 Task: Create a rule when custom fields attachments is set to a date more than 1 days ago by anyone.
Action: Mouse moved to (1226, 102)
Screenshot: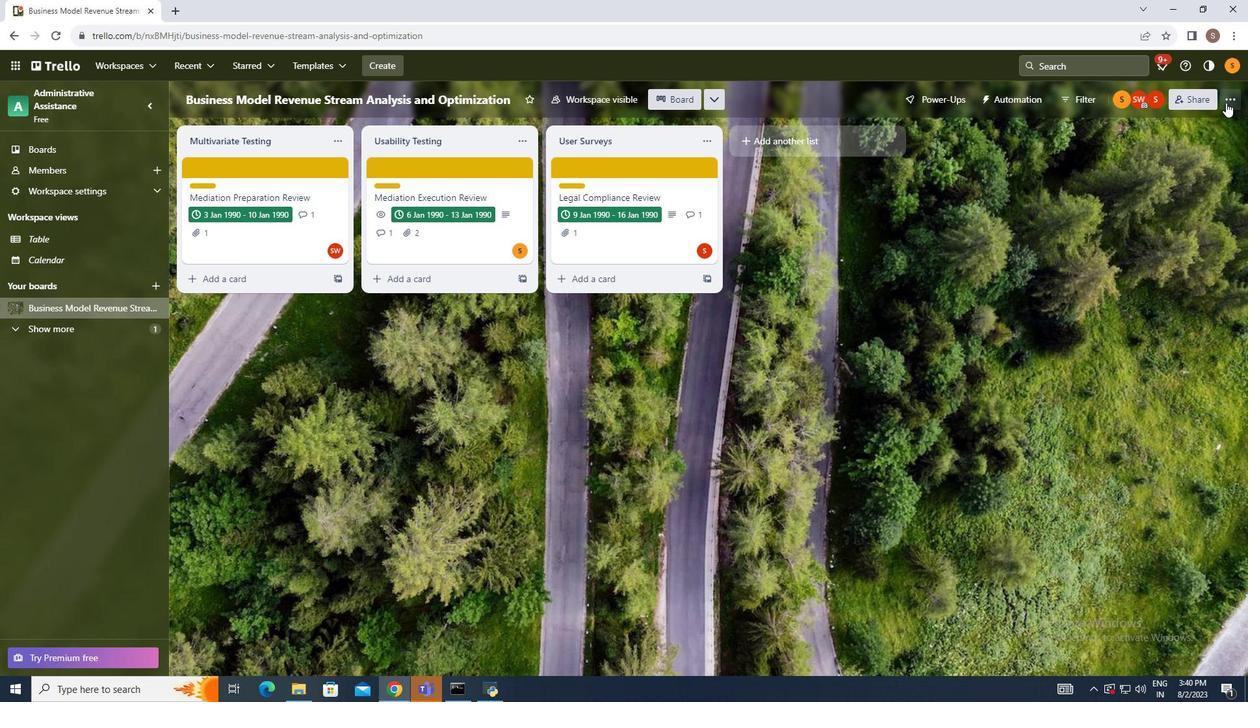 
Action: Mouse pressed left at (1226, 102)
Screenshot: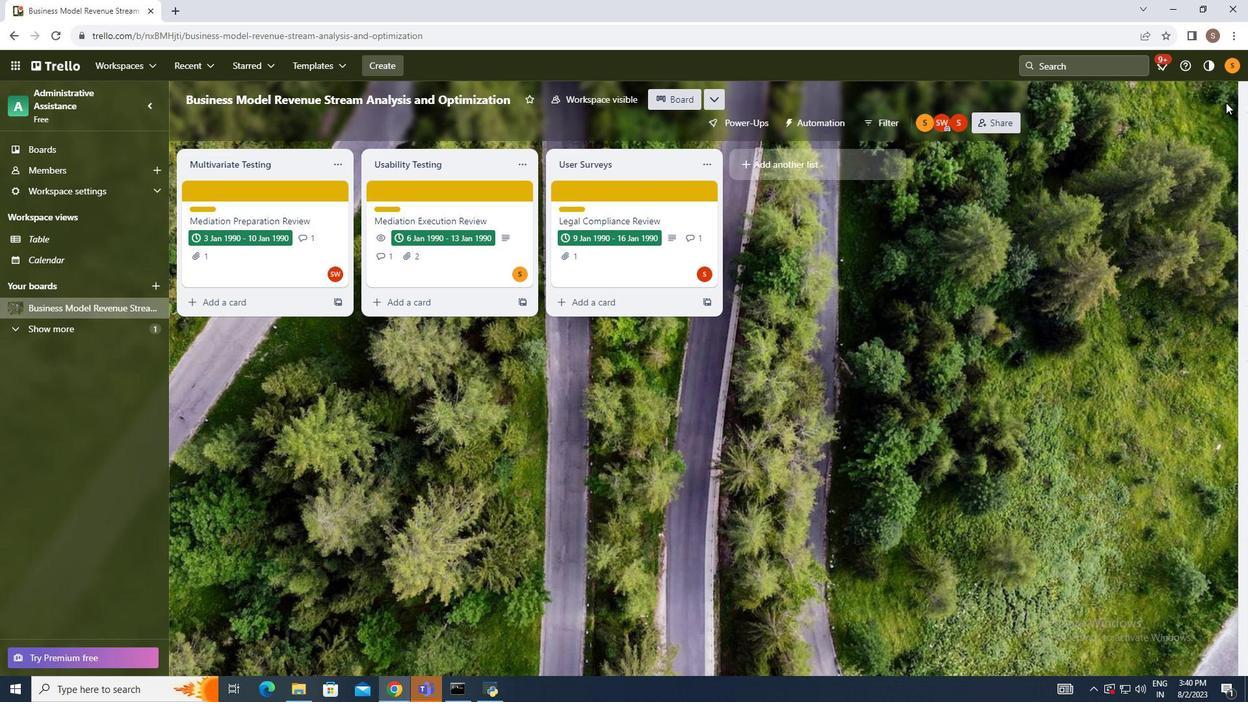
Action: Mouse moved to (1140, 270)
Screenshot: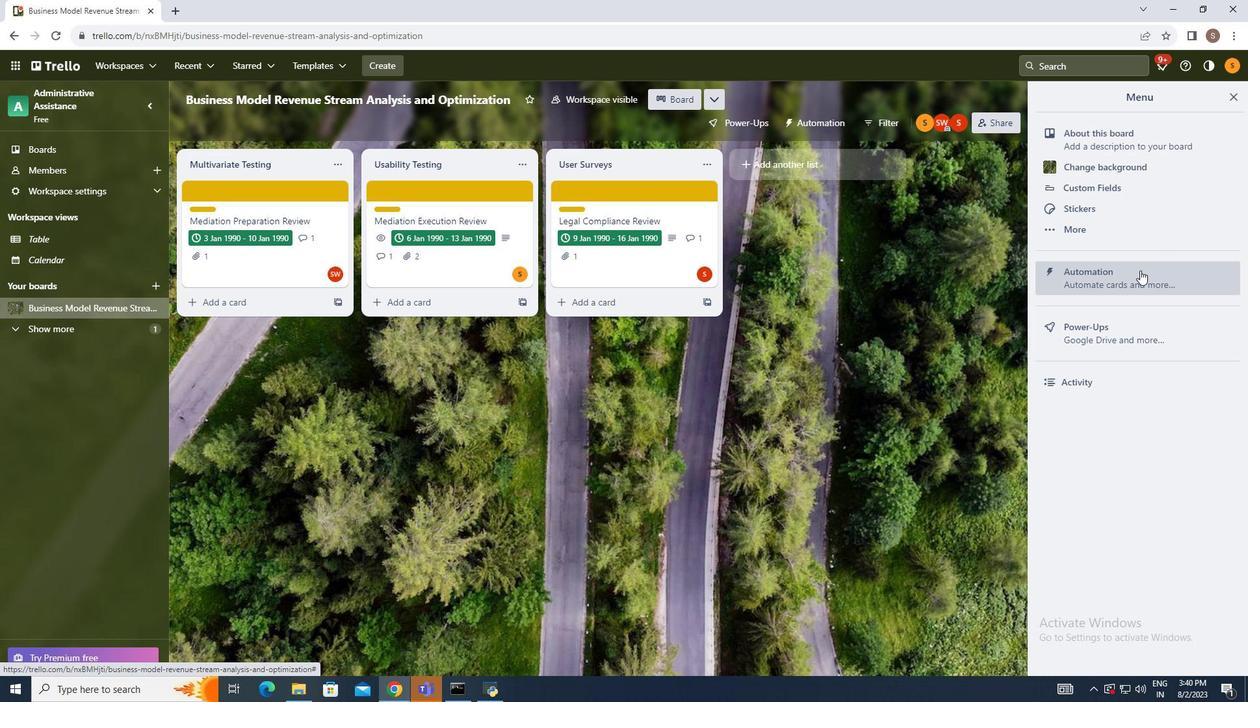
Action: Mouse pressed left at (1140, 270)
Screenshot: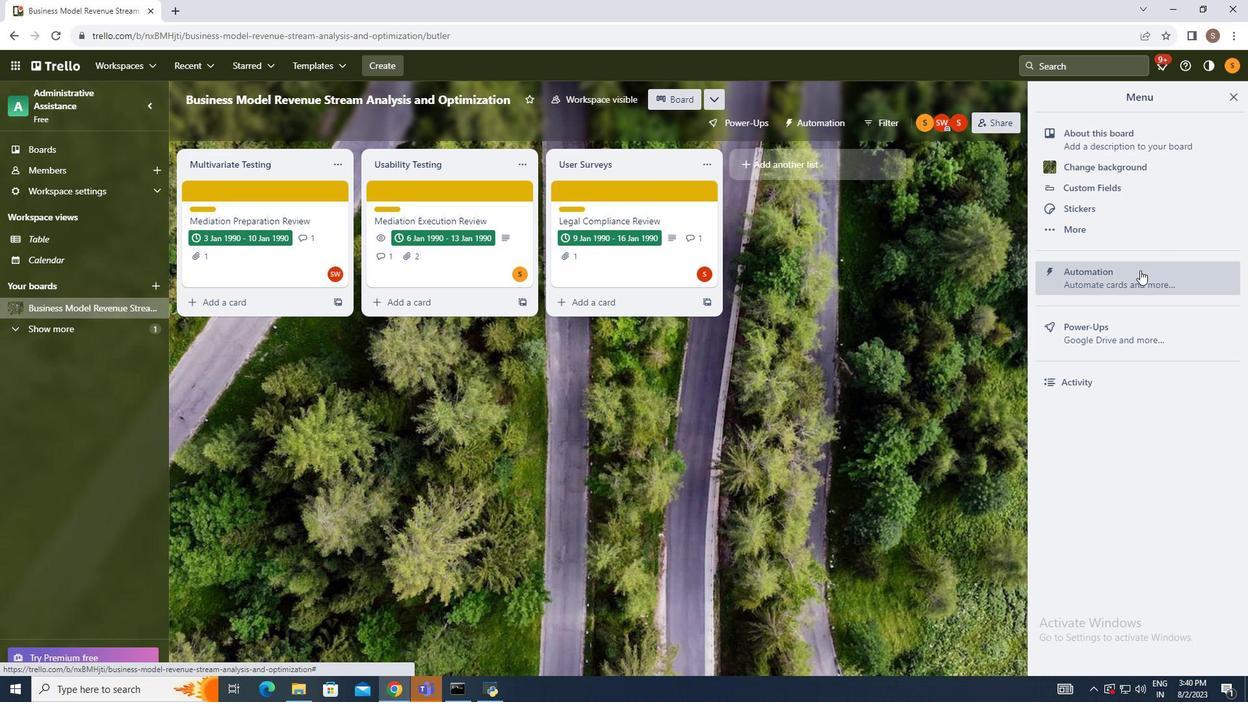 
Action: Mouse moved to (225, 235)
Screenshot: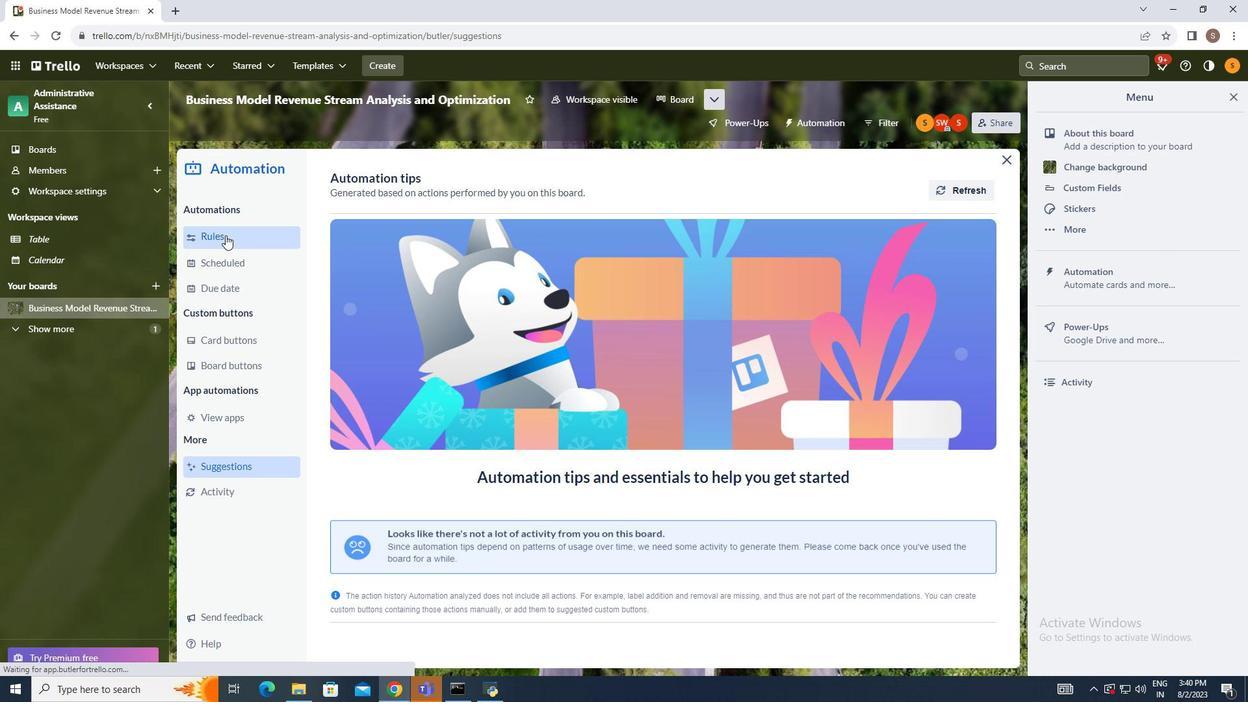 
Action: Mouse pressed left at (225, 235)
Screenshot: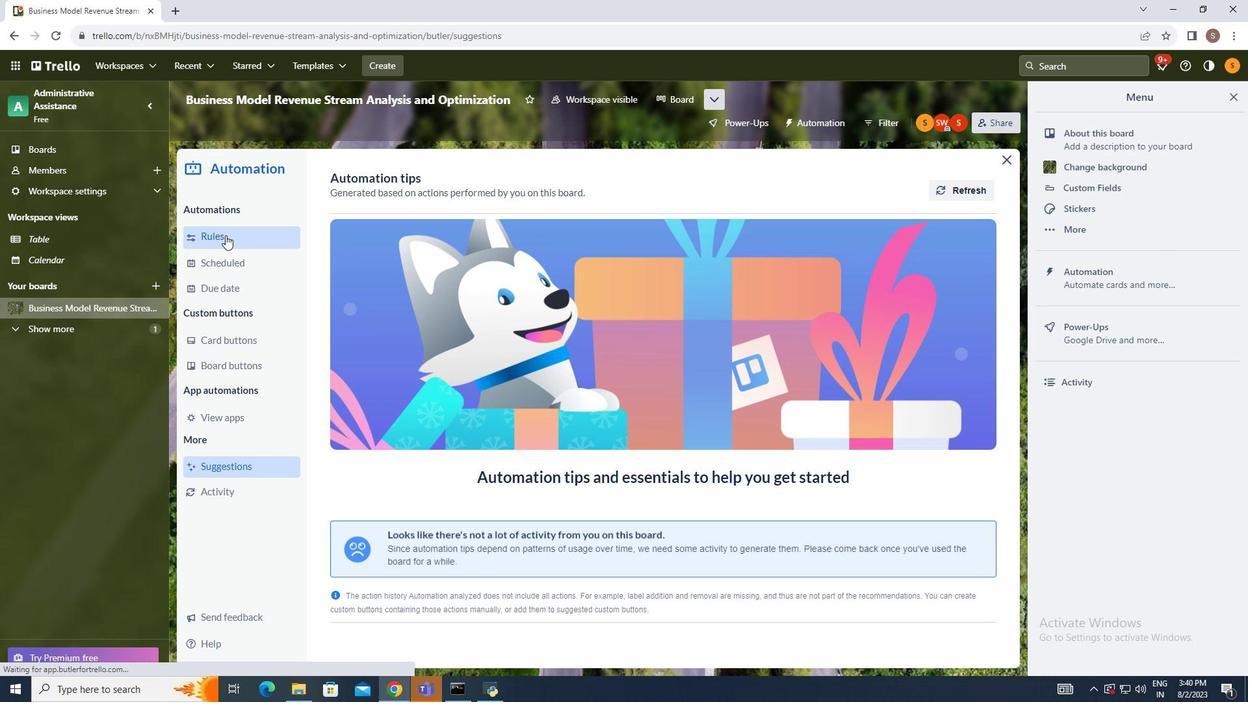 
Action: Mouse moved to (875, 176)
Screenshot: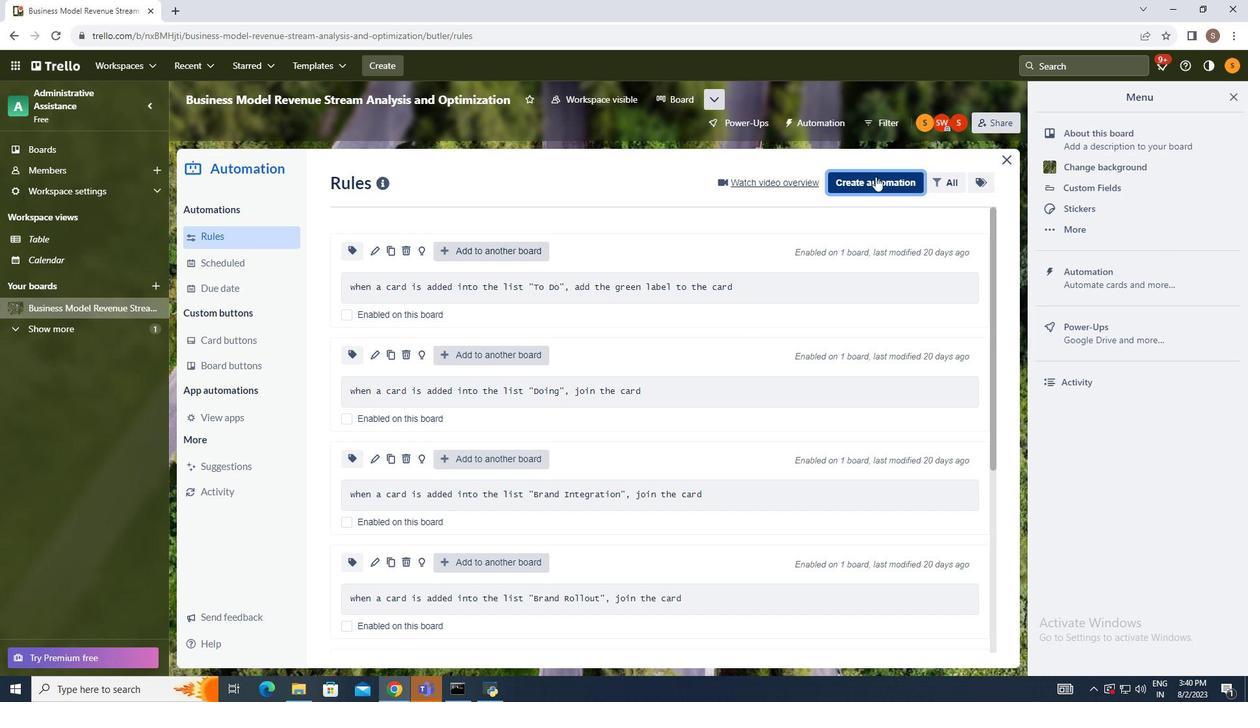 
Action: Mouse pressed left at (875, 176)
Screenshot: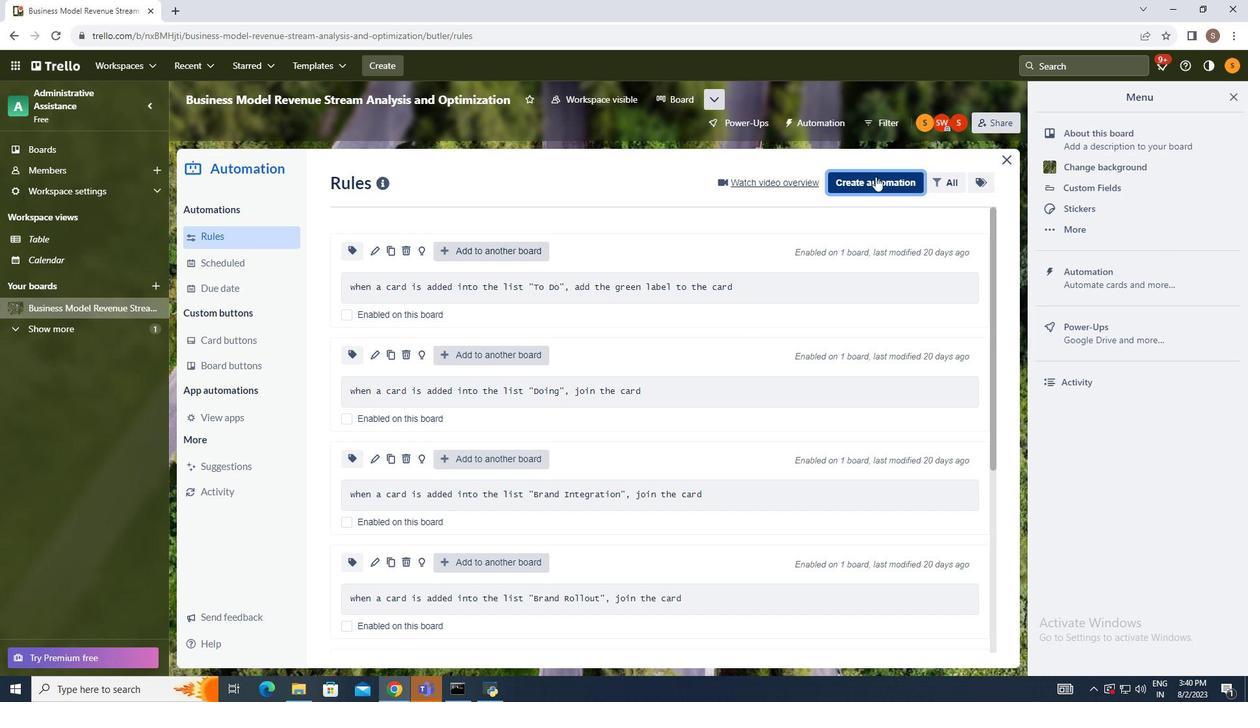 
Action: Mouse moved to (674, 310)
Screenshot: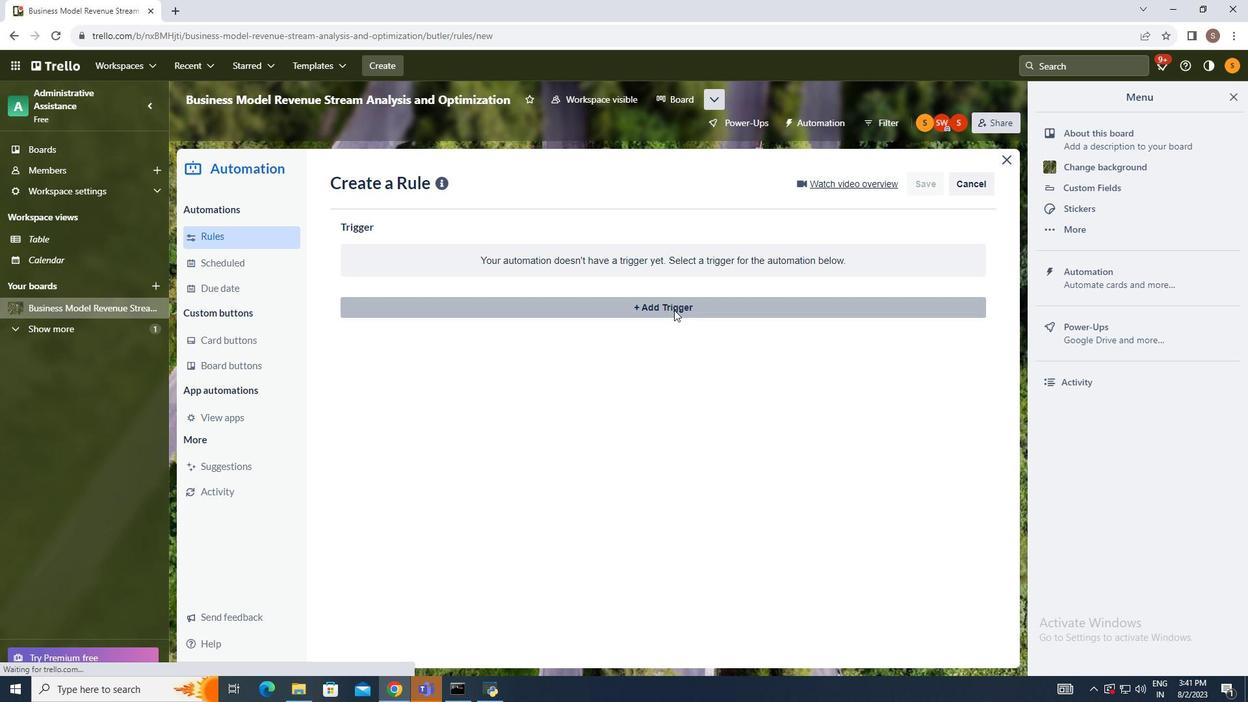 
Action: Mouse pressed left at (674, 310)
Screenshot: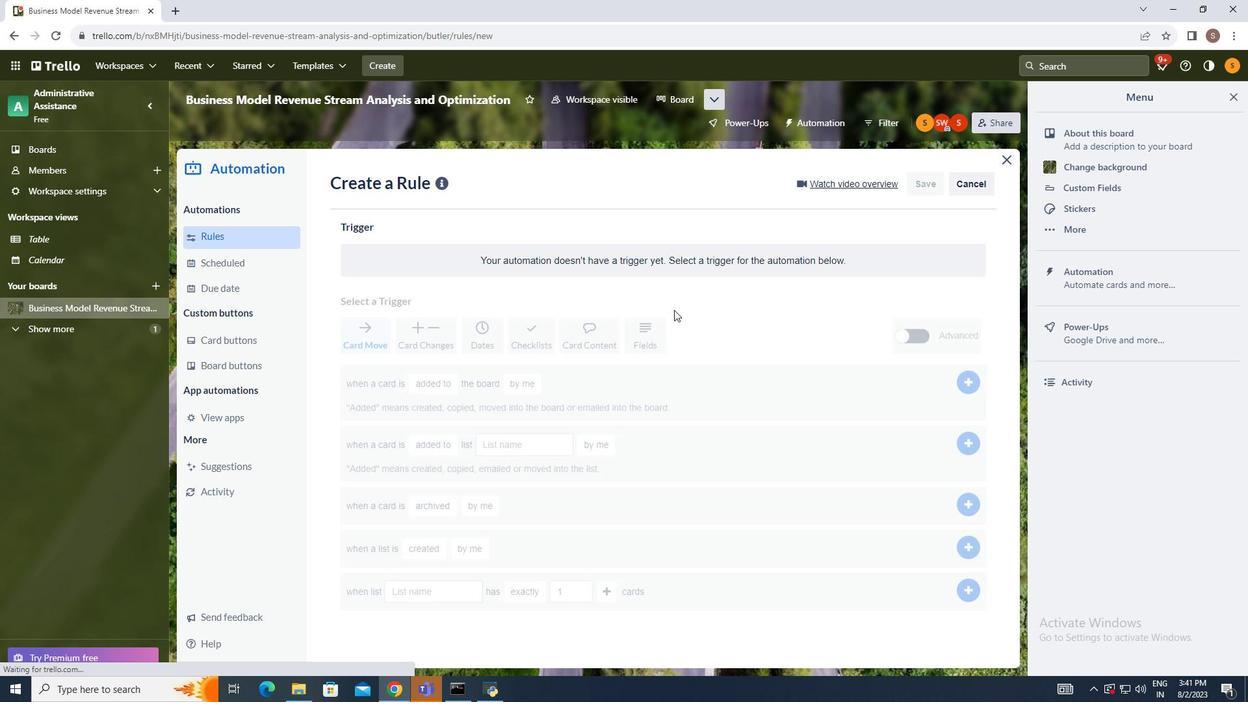 
Action: Mouse moved to (656, 349)
Screenshot: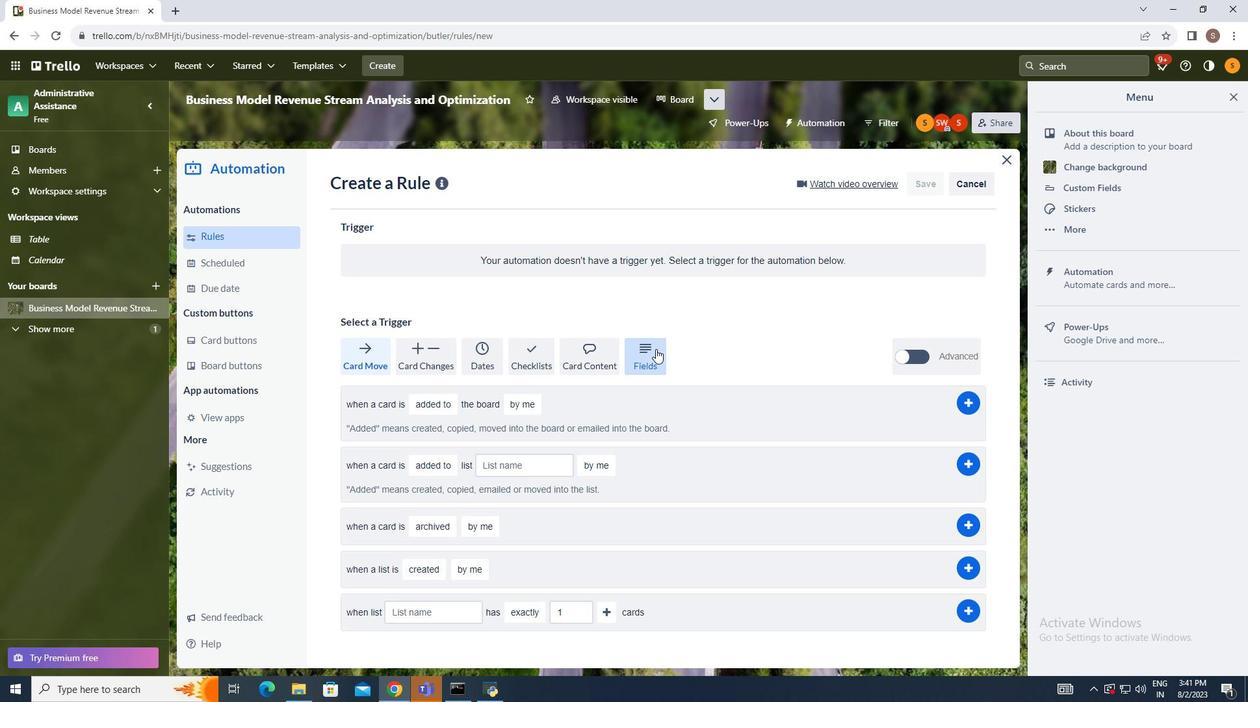 
Action: Mouse pressed left at (656, 349)
Screenshot: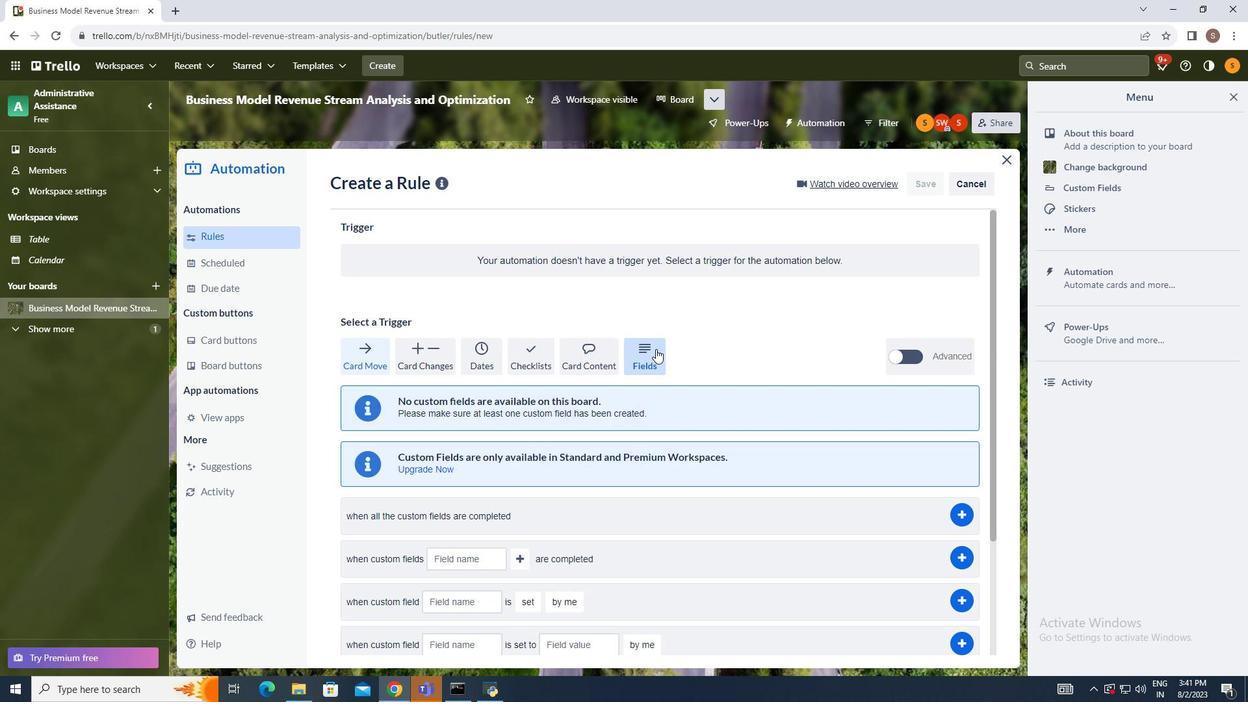 
Action: Mouse scrolled (656, 348) with delta (0, 0)
Screenshot: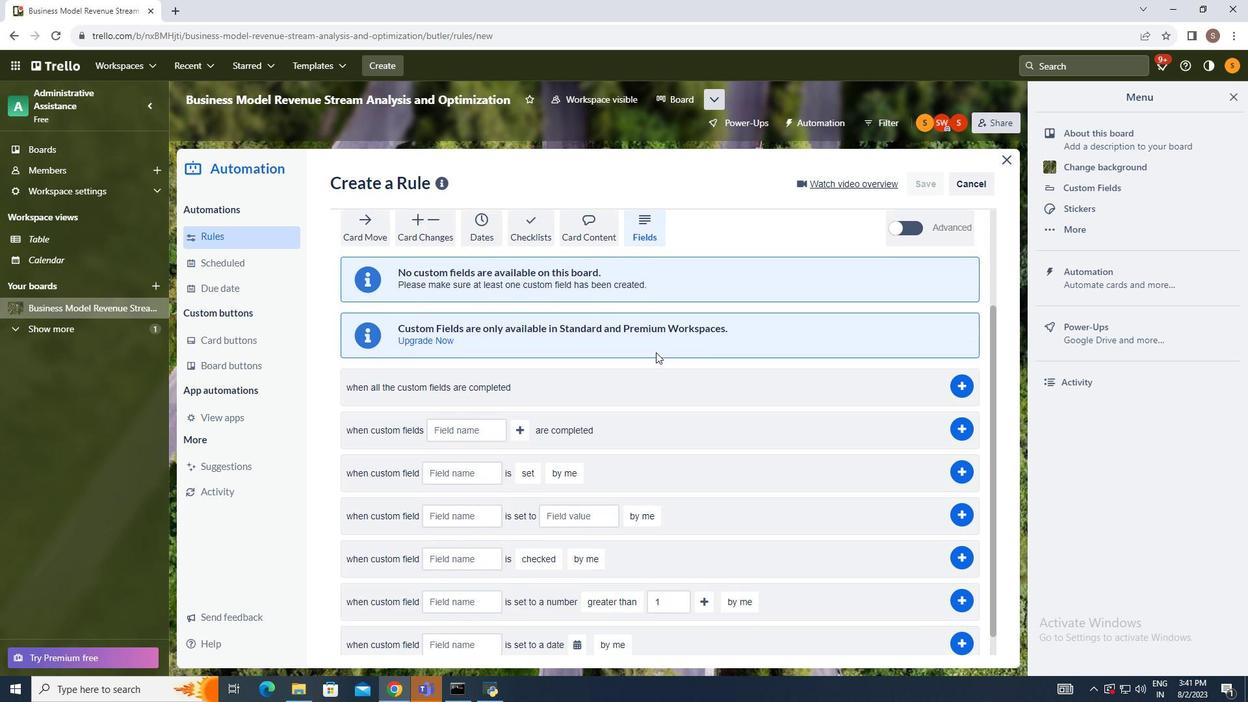 
Action: Mouse moved to (656, 349)
Screenshot: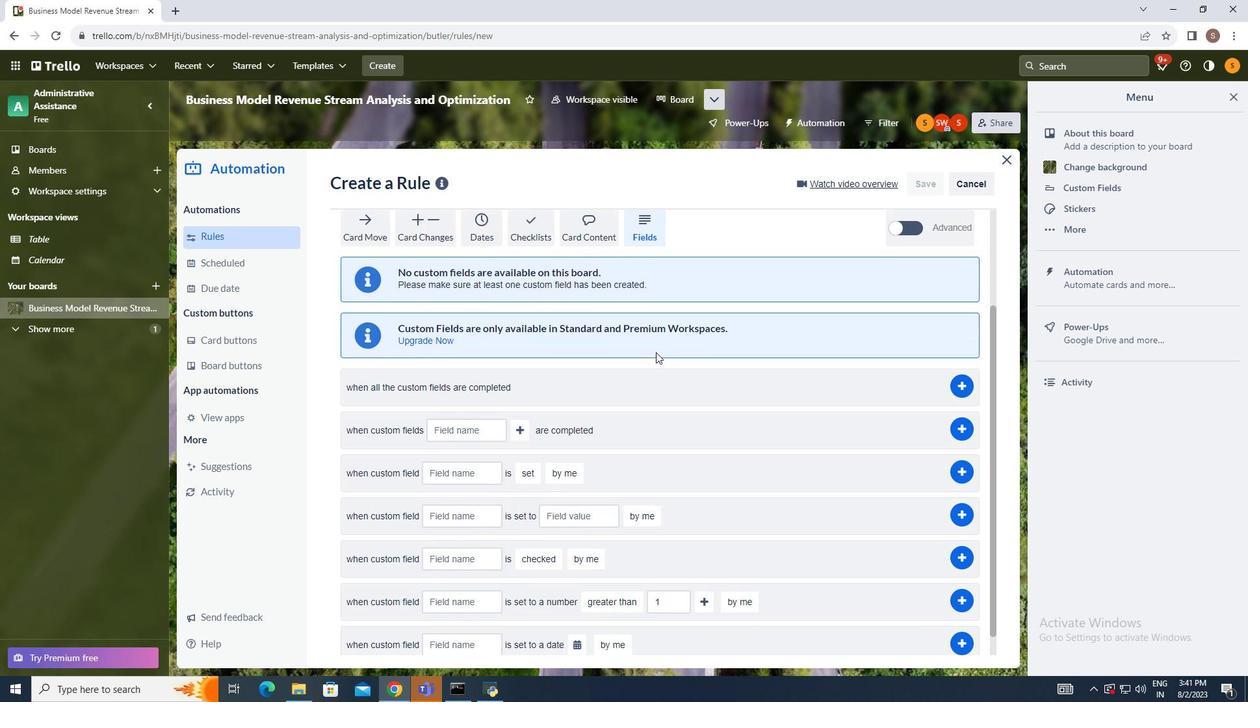 
Action: Mouse scrolled (656, 349) with delta (0, 0)
Screenshot: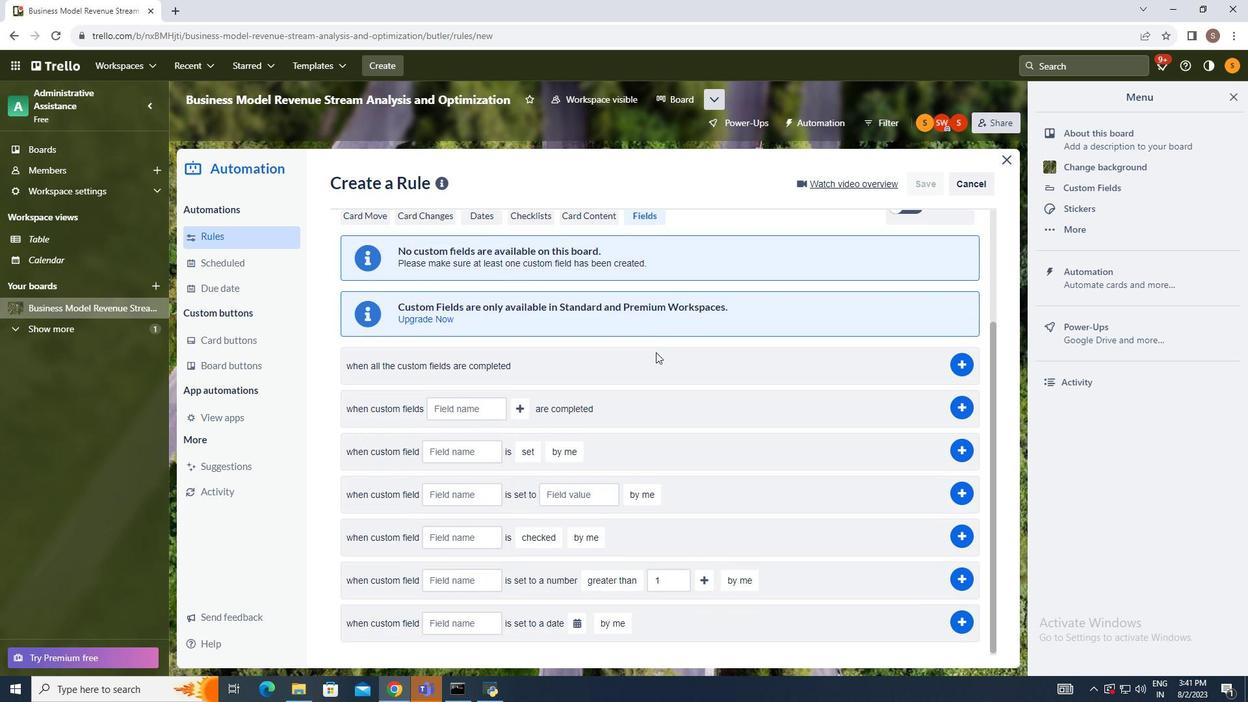 
Action: Mouse moved to (656, 351)
Screenshot: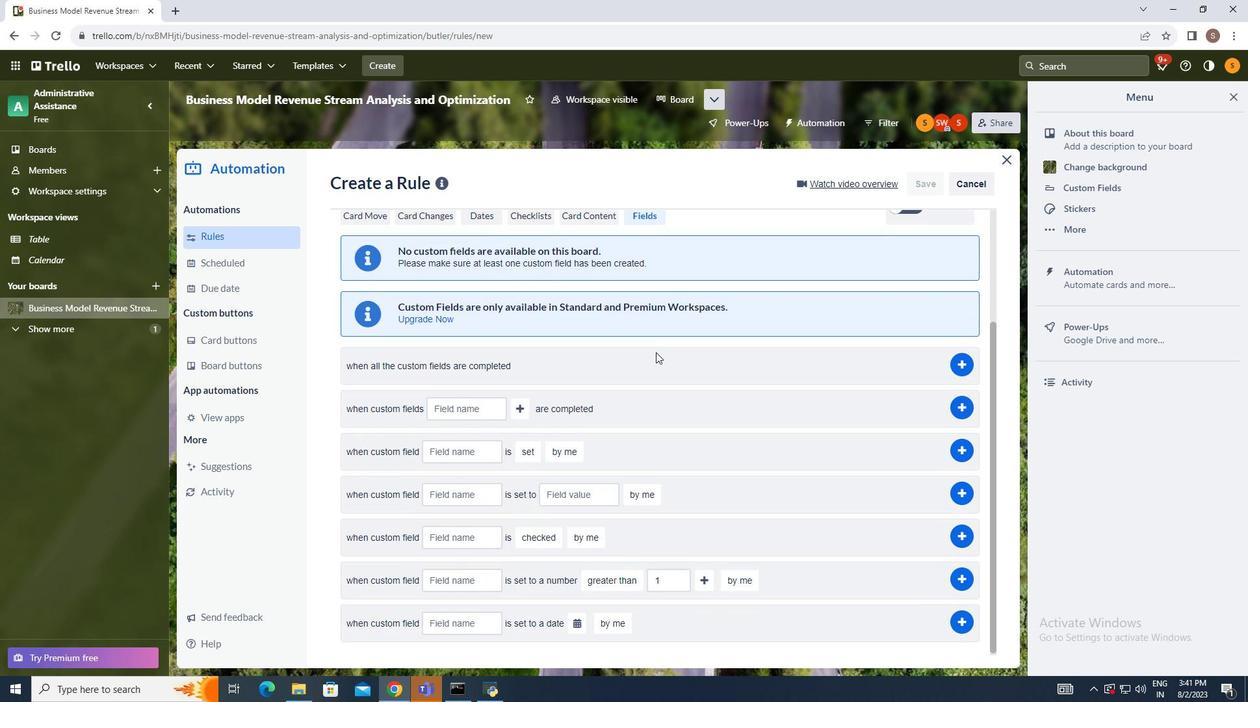 
Action: Mouse scrolled (656, 350) with delta (0, 0)
Screenshot: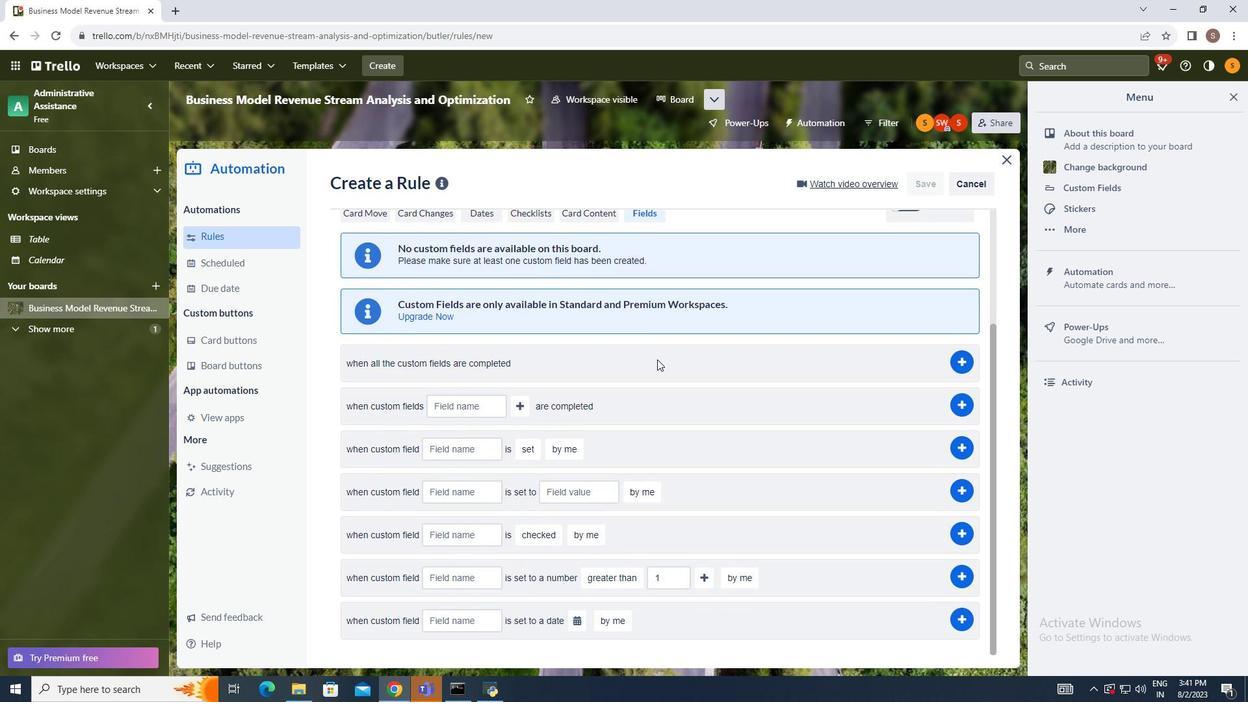 
Action: Mouse moved to (656, 351)
Screenshot: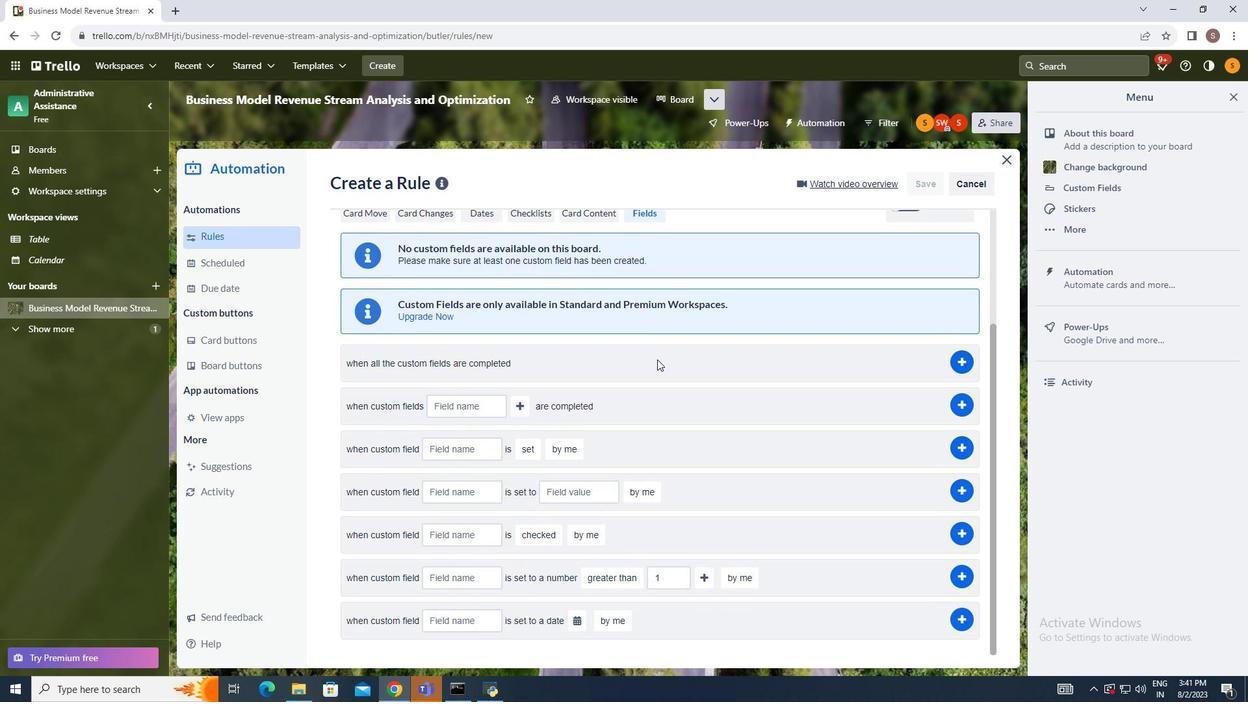 
Action: Mouse scrolled (656, 351) with delta (0, 0)
Screenshot: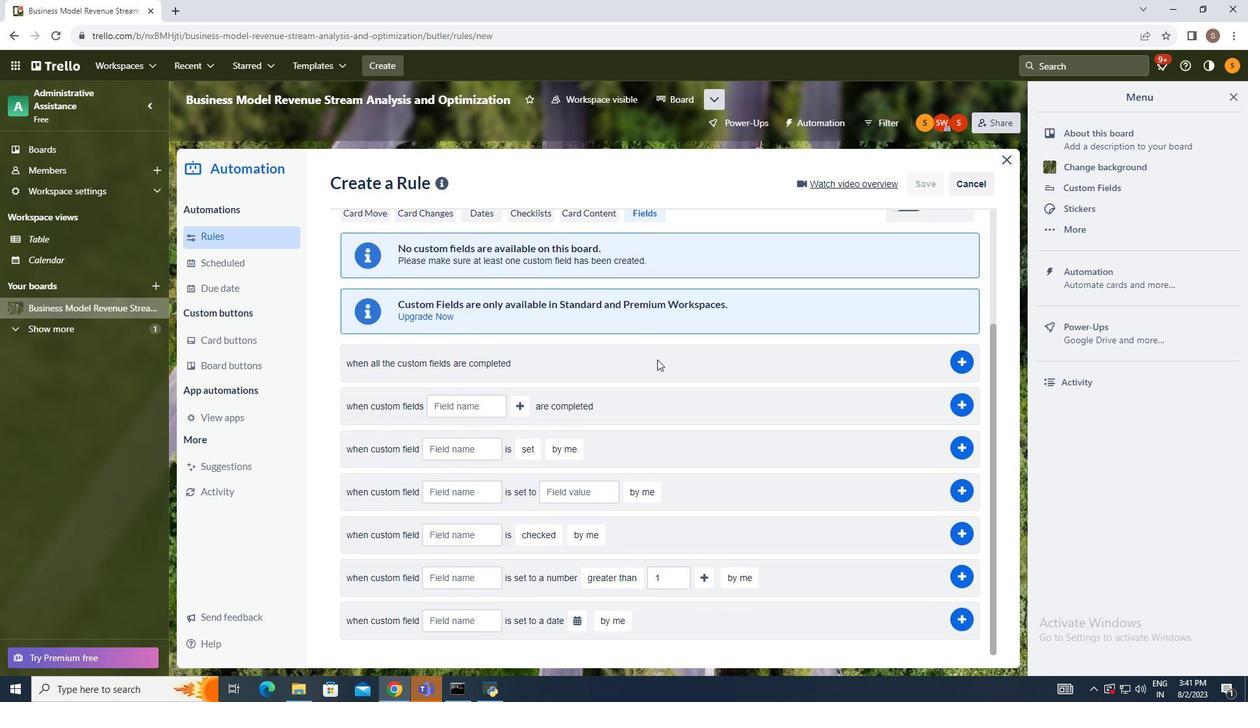 
Action: Mouse moved to (656, 352)
Screenshot: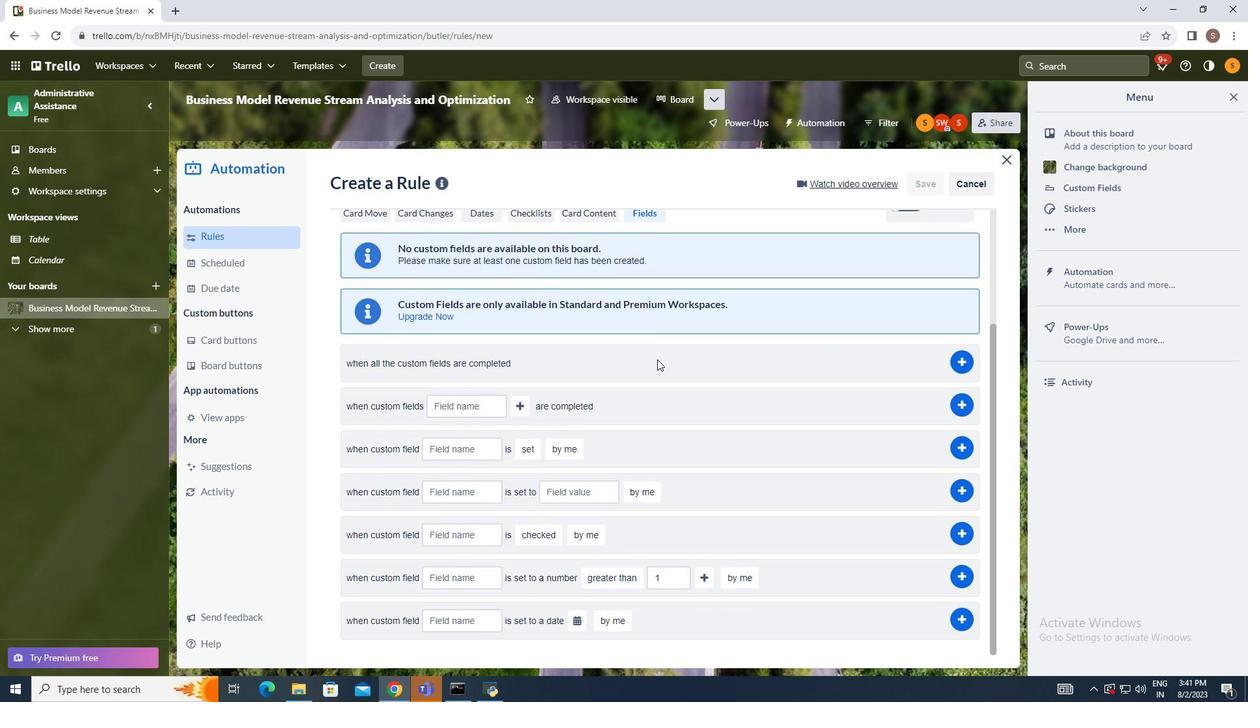 
Action: Mouse scrolled (656, 351) with delta (0, 0)
Screenshot: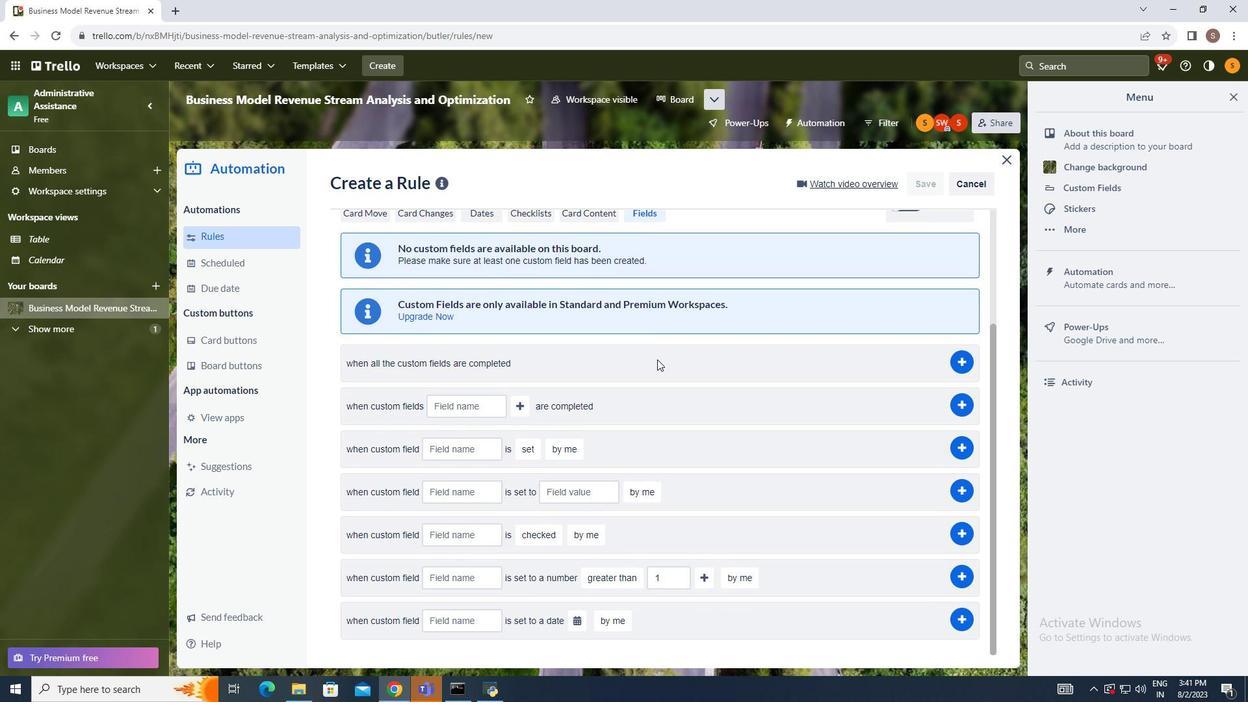 
Action: Mouse moved to (474, 619)
Screenshot: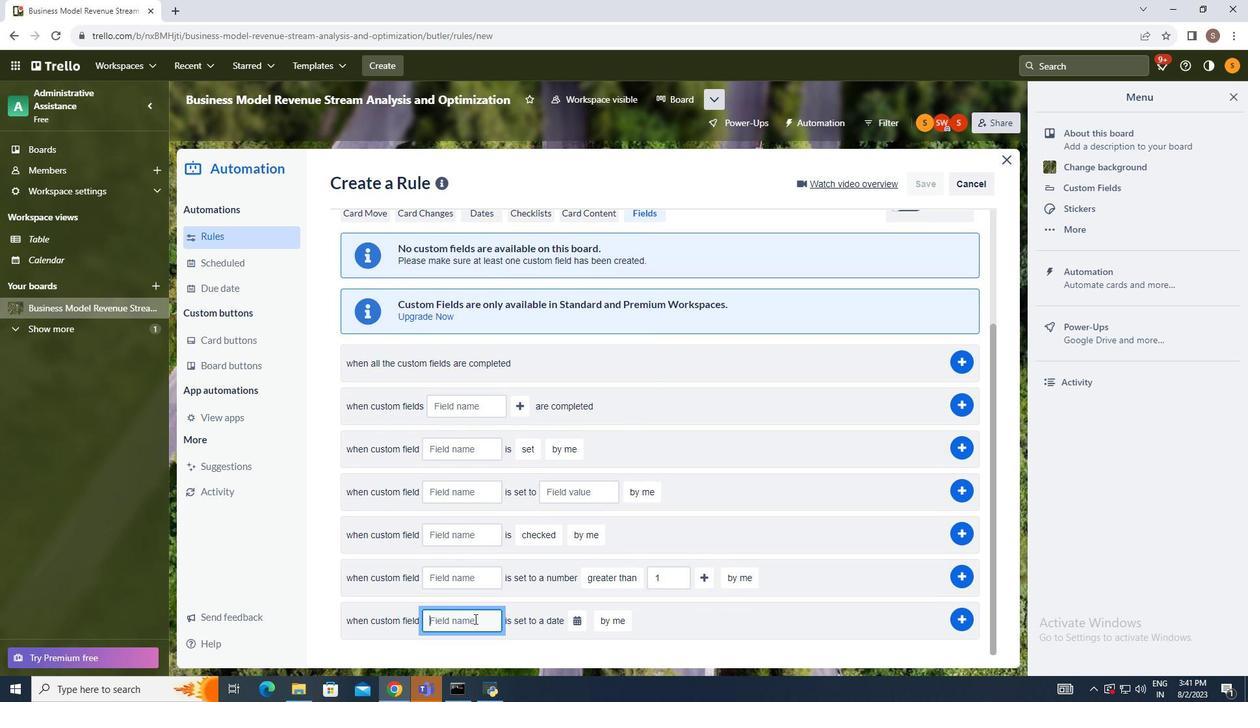 
Action: Mouse pressed left at (474, 619)
Screenshot: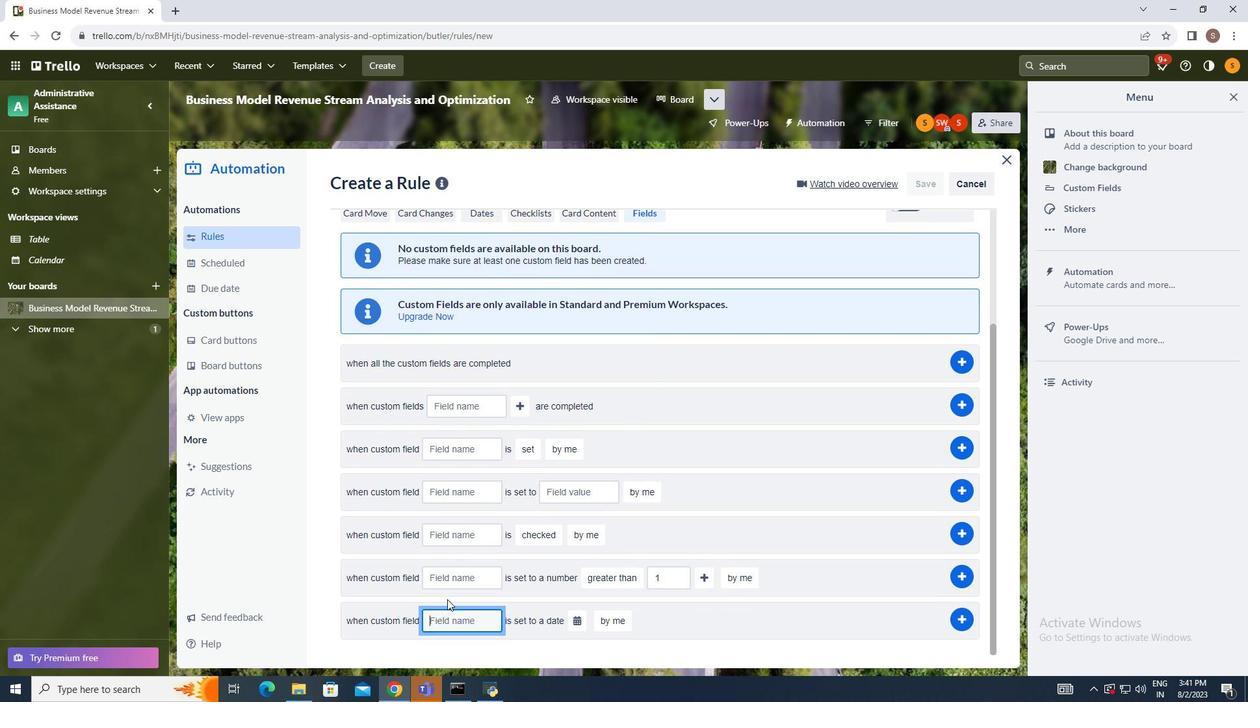 
Action: Mouse moved to (316, 518)
Screenshot: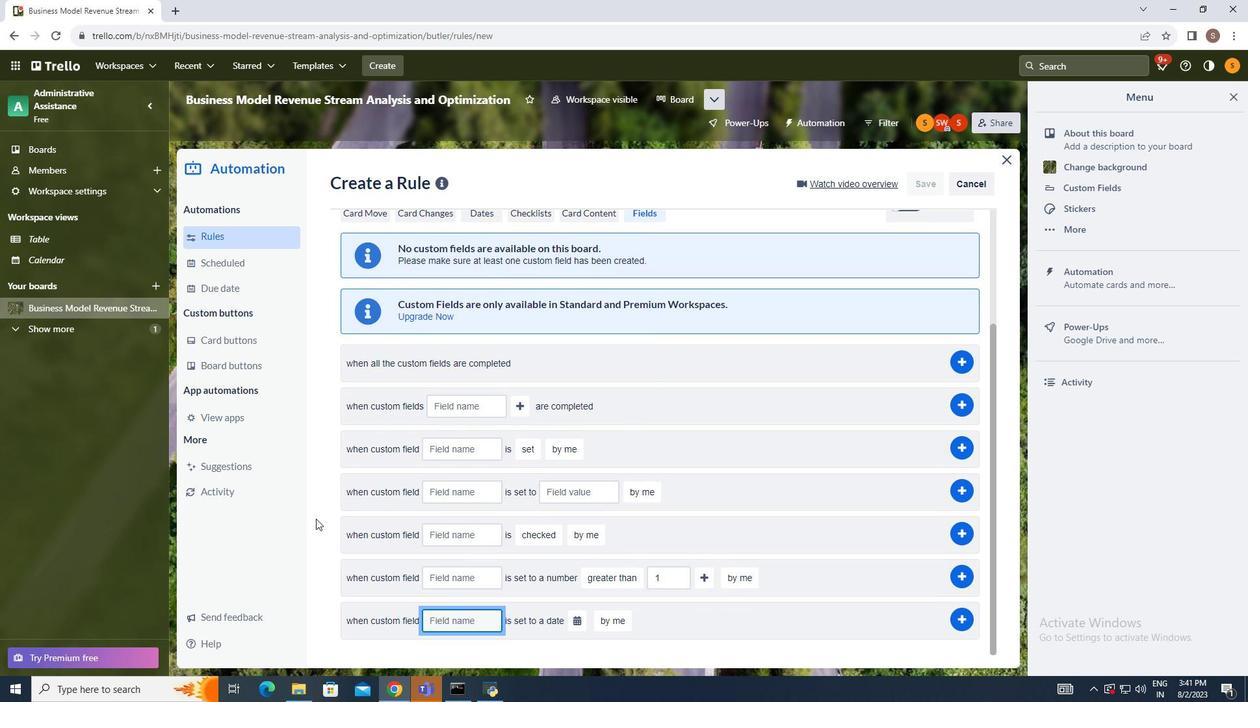 
Action: Key pressed attachments
Screenshot: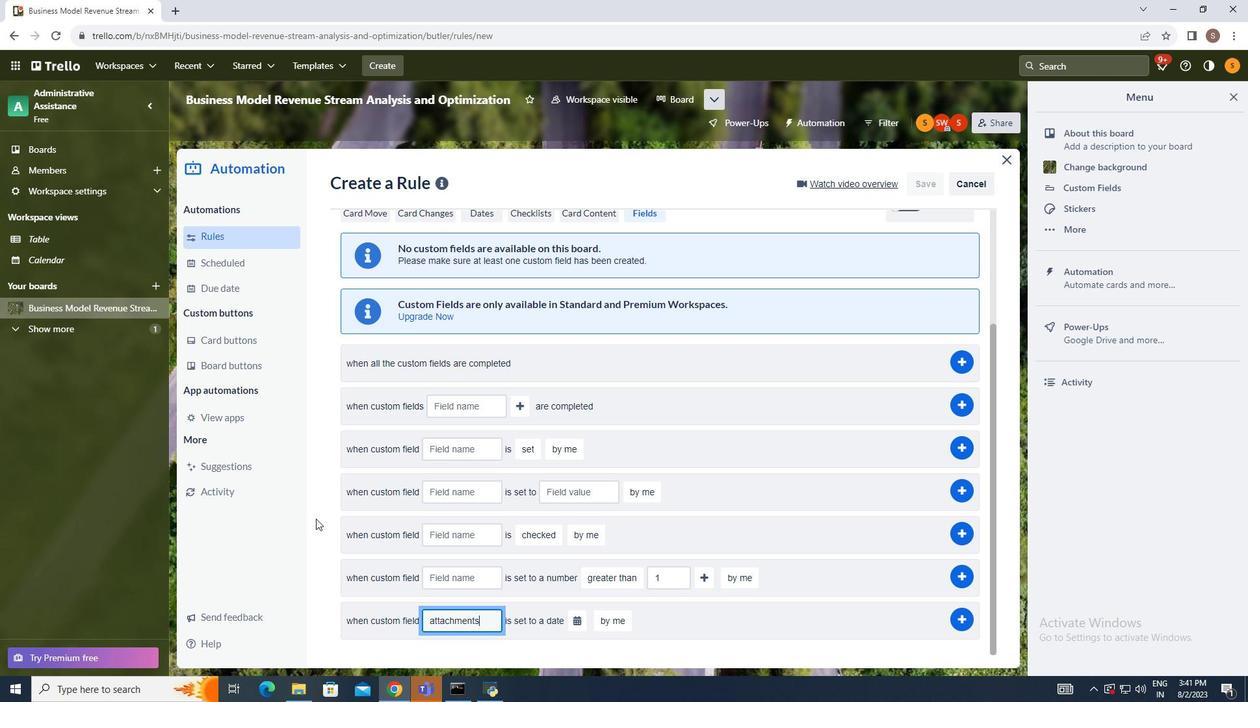 
Action: Mouse moved to (573, 621)
Screenshot: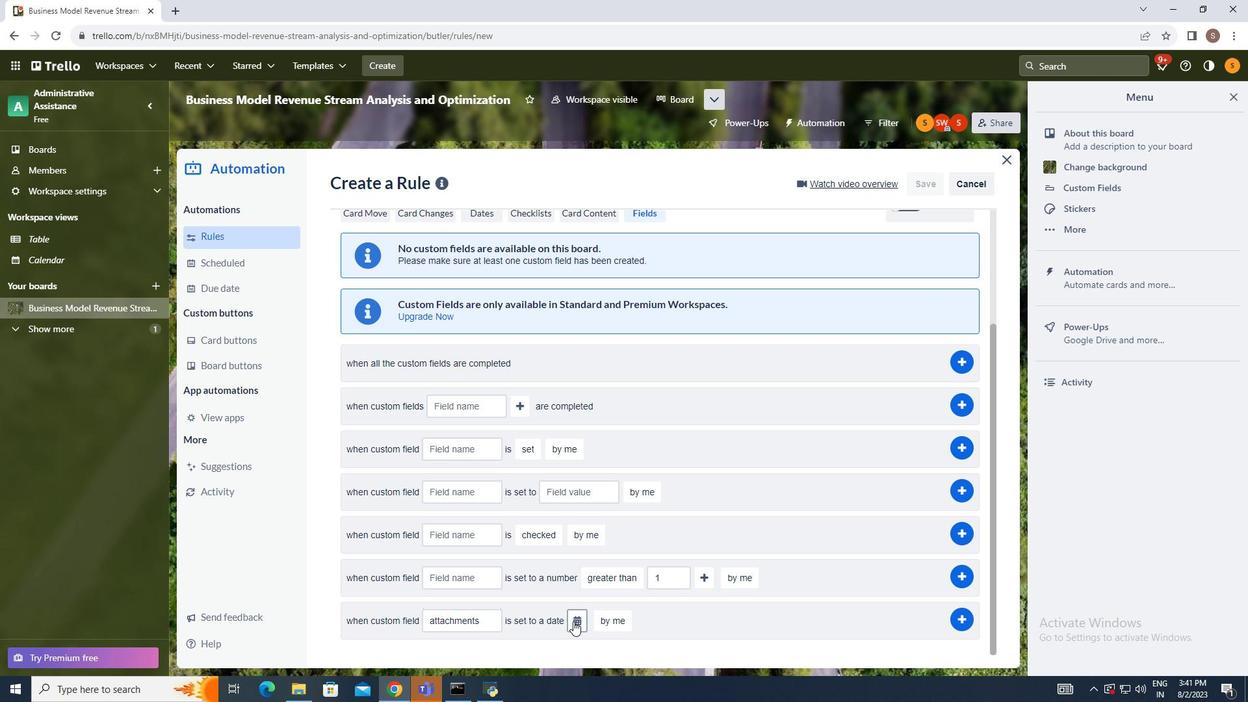 
Action: Mouse pressed left at (573, 621)
Screenshot: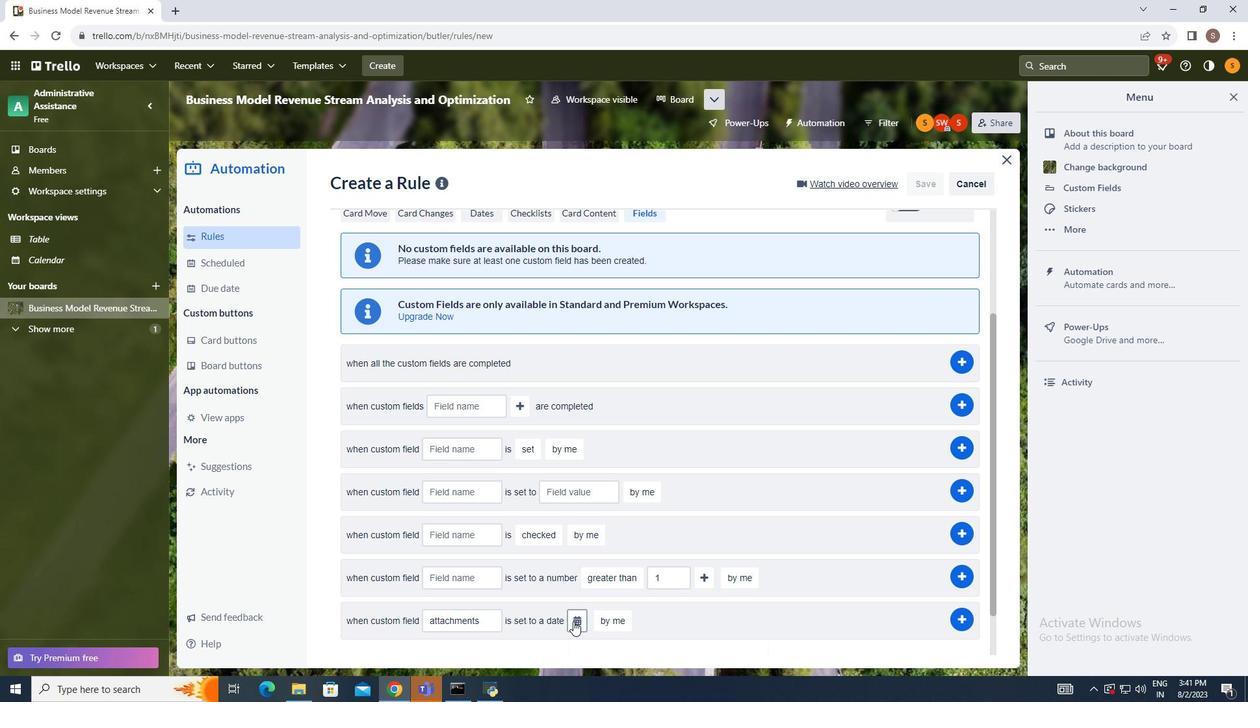 
Action: Mouse scrolled (573, 621) with delta (0, 0)
Screenshot: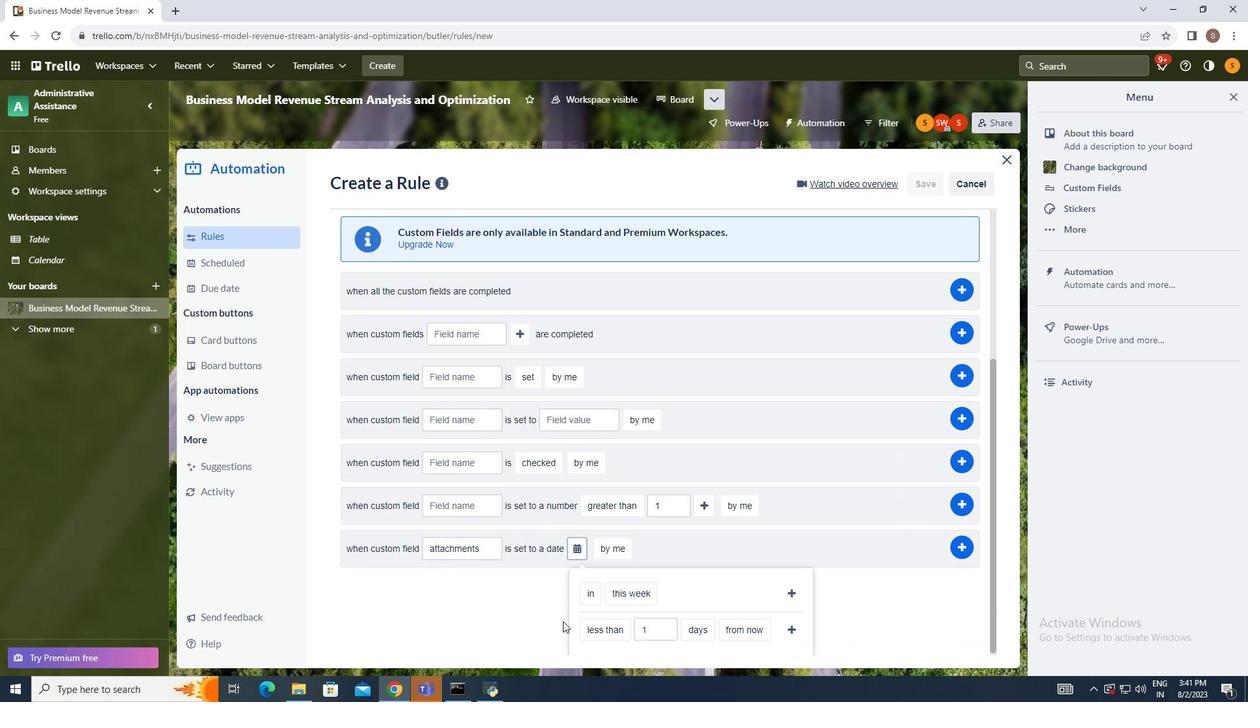 
Action: Mouse scrolled (573, 621) with delta (0, 0)
Screenshot: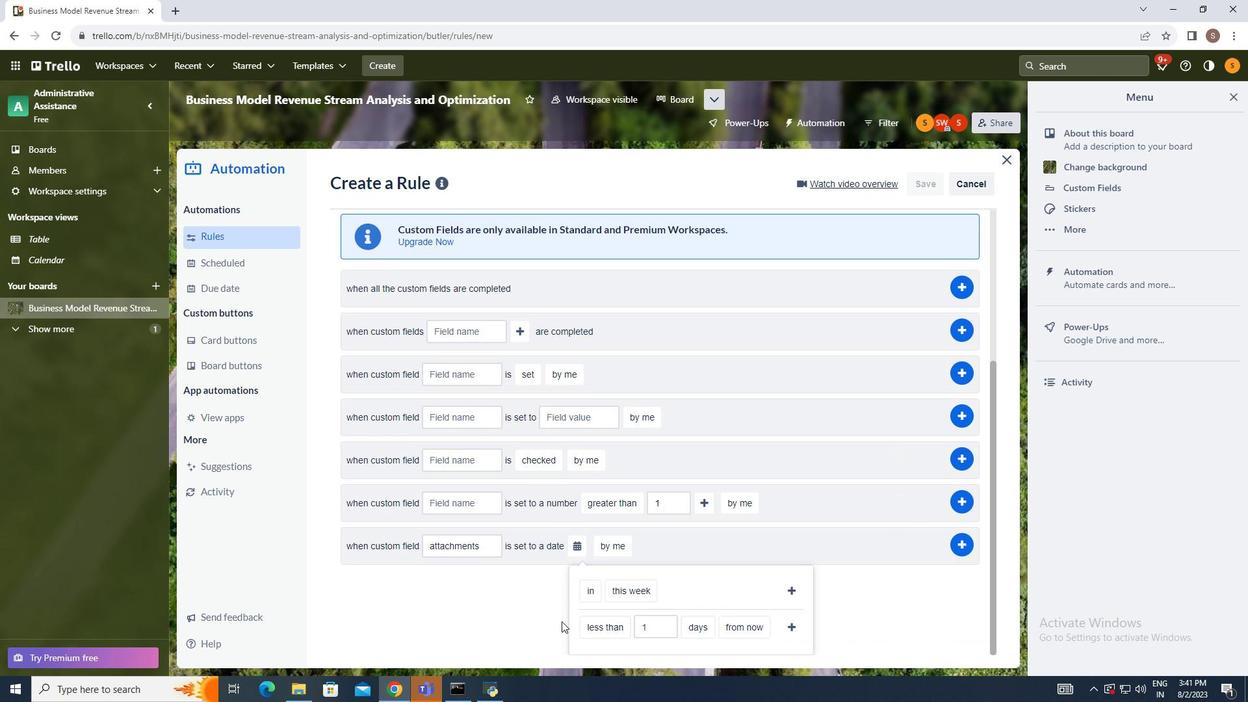 
Action: Mouse moved to (570, 621)
Screenshot: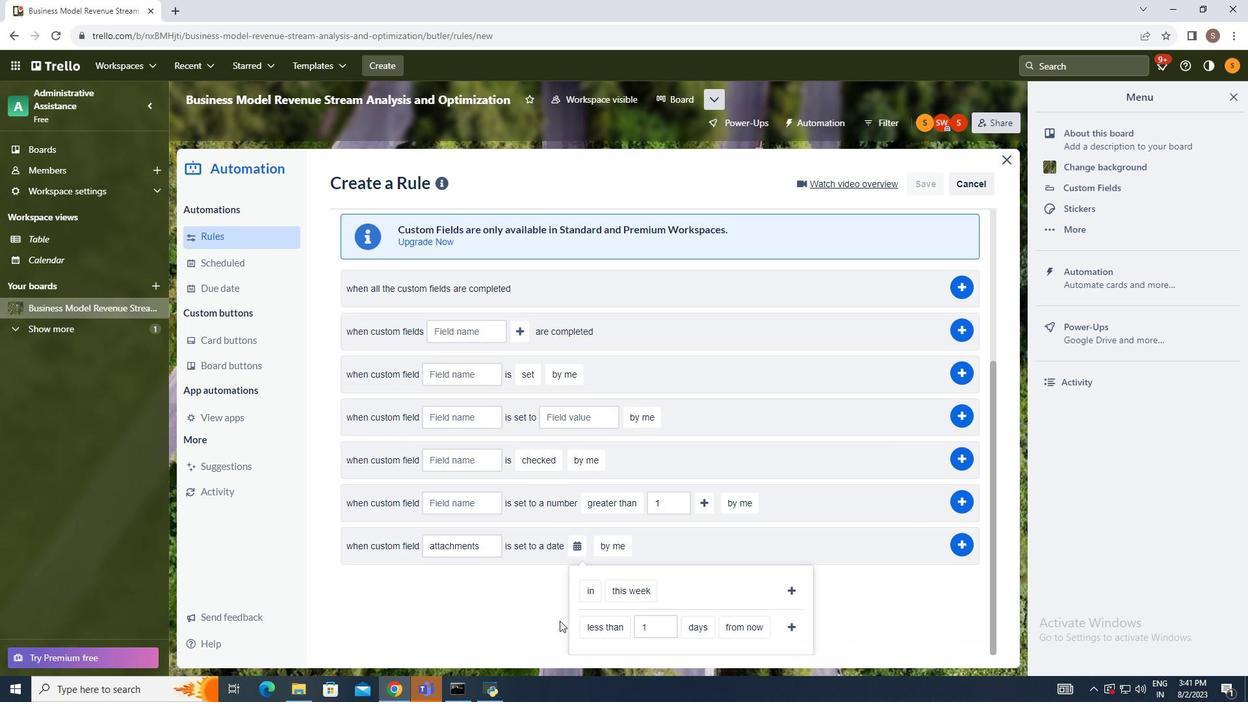 
Action: Mouse scrolled (571, 621) with delta (0, 0)
Screenshot: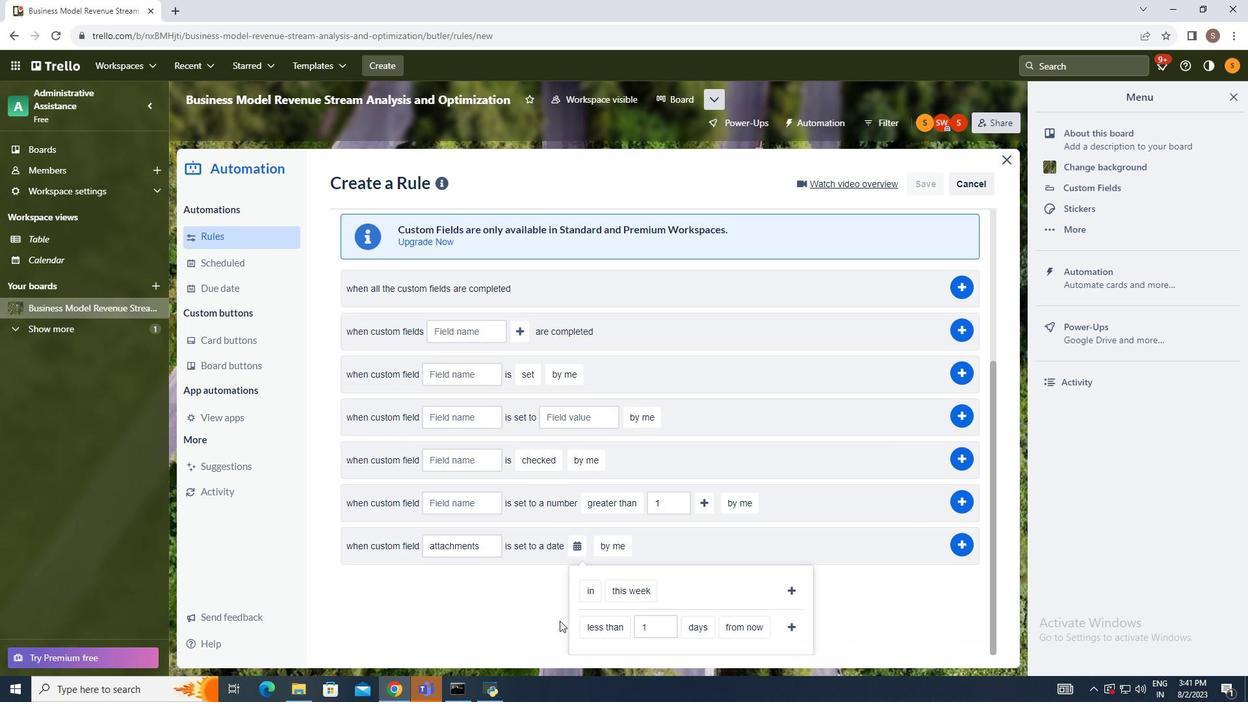 
Action: Mouse moved to (563, 621)
Screenshot: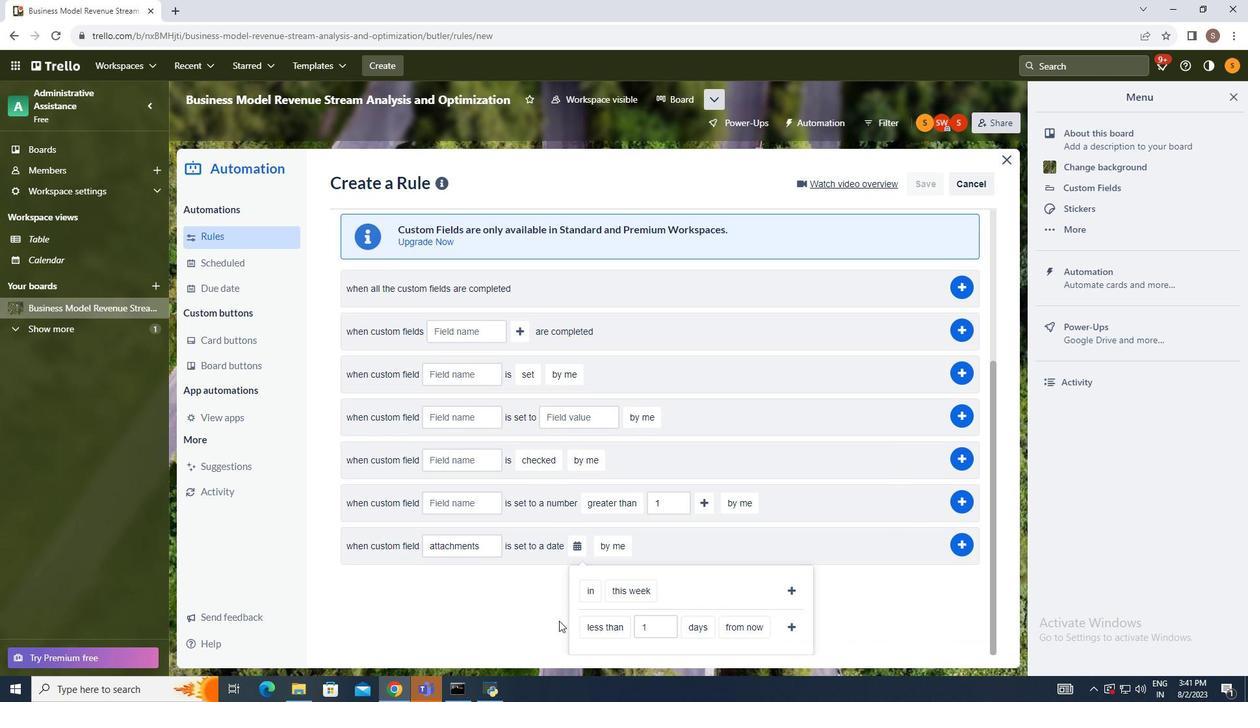 
Action: Mouse scrolled (563, 621) with delta (0, 0)
Screenshot: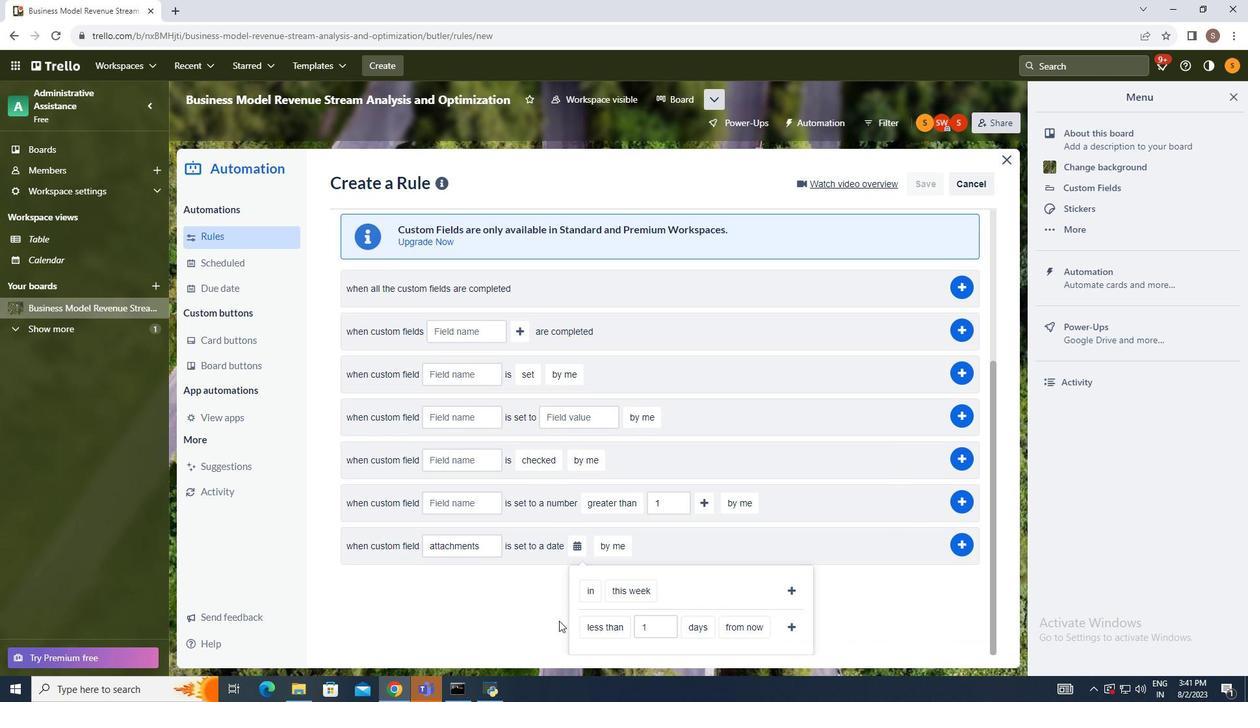 
Action: Mouse moved to (590, 624)
Screenshot: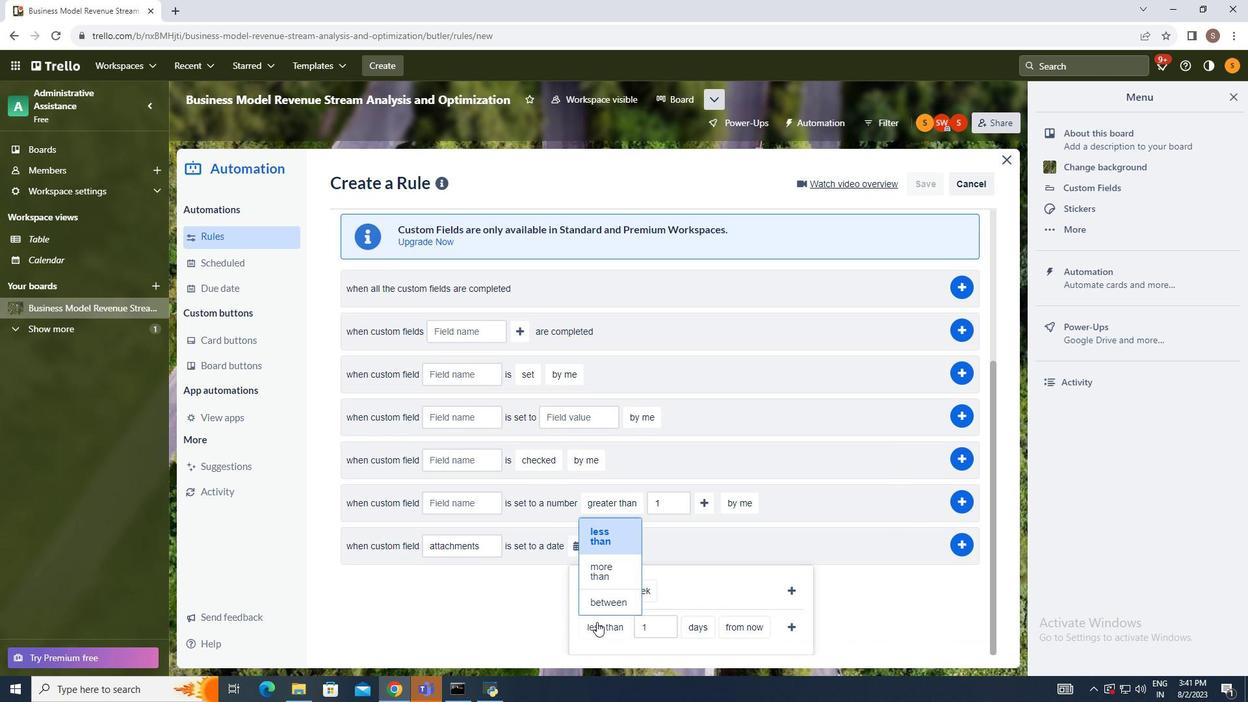 
Action: Mouse pressed left at (590, 624)
Screenshot: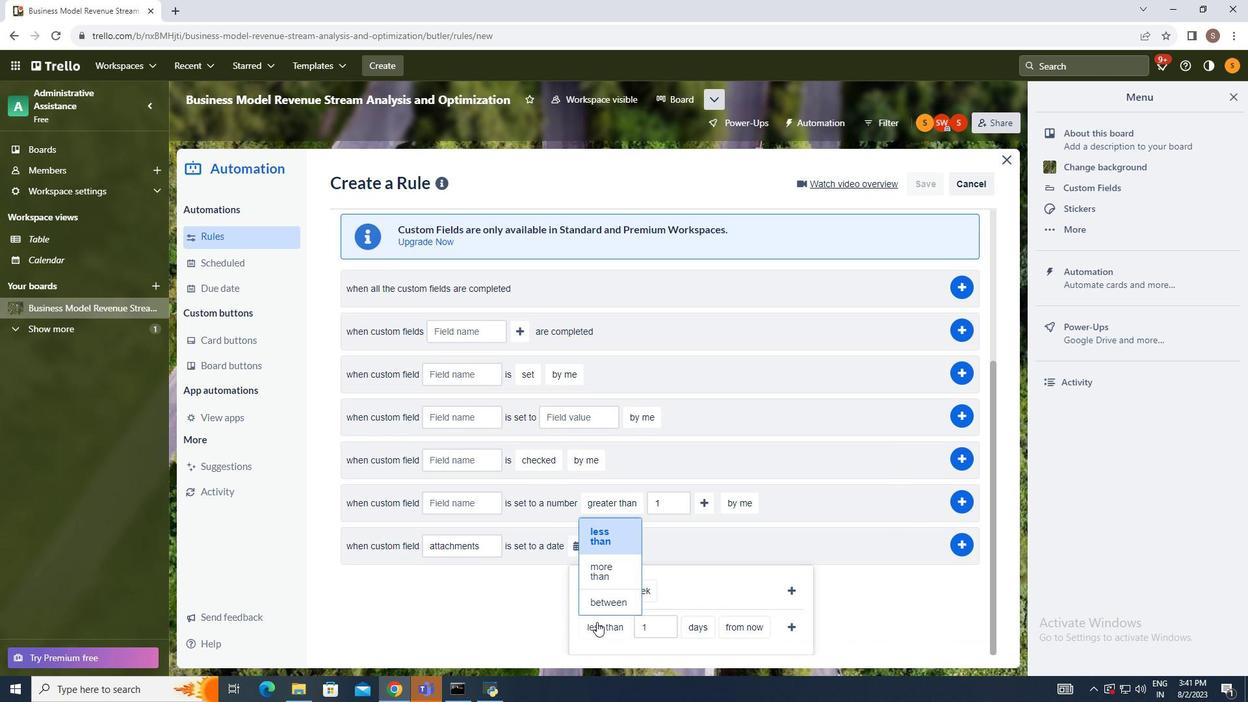 
Action: Mouse moved to (612, 572)
Screenshot: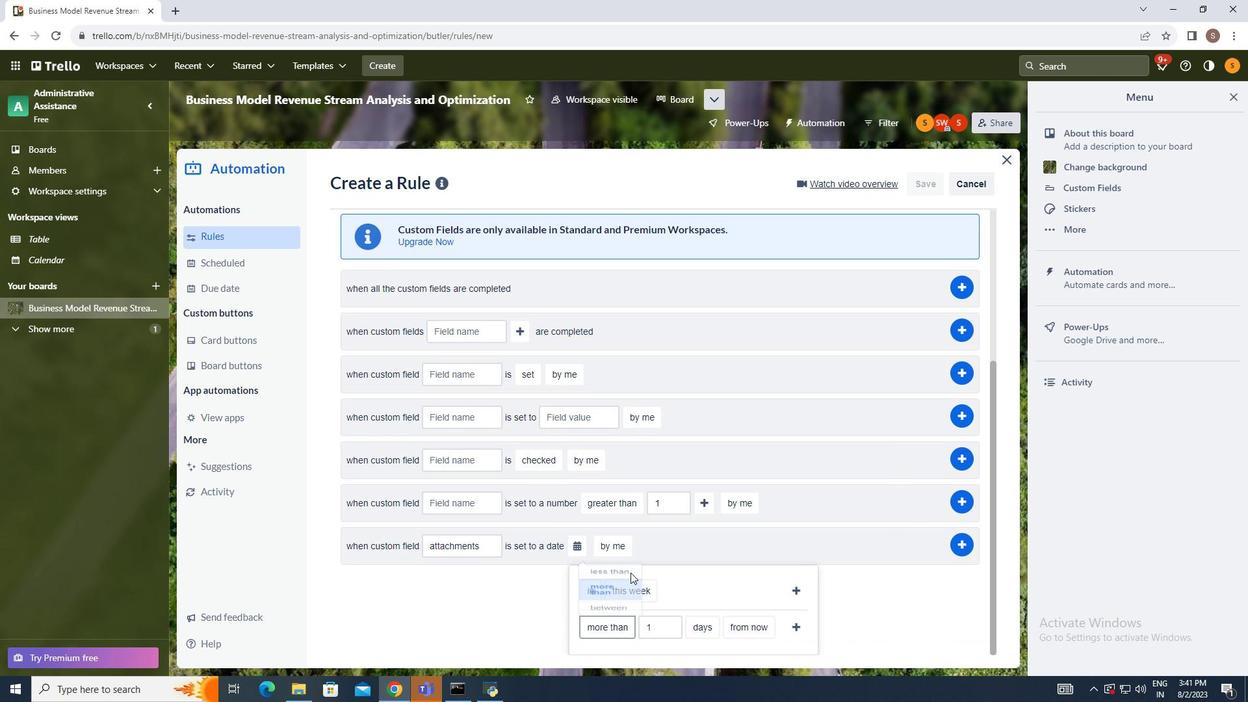 
Action: Mouse pressed left at (612, 572)
Screenshot: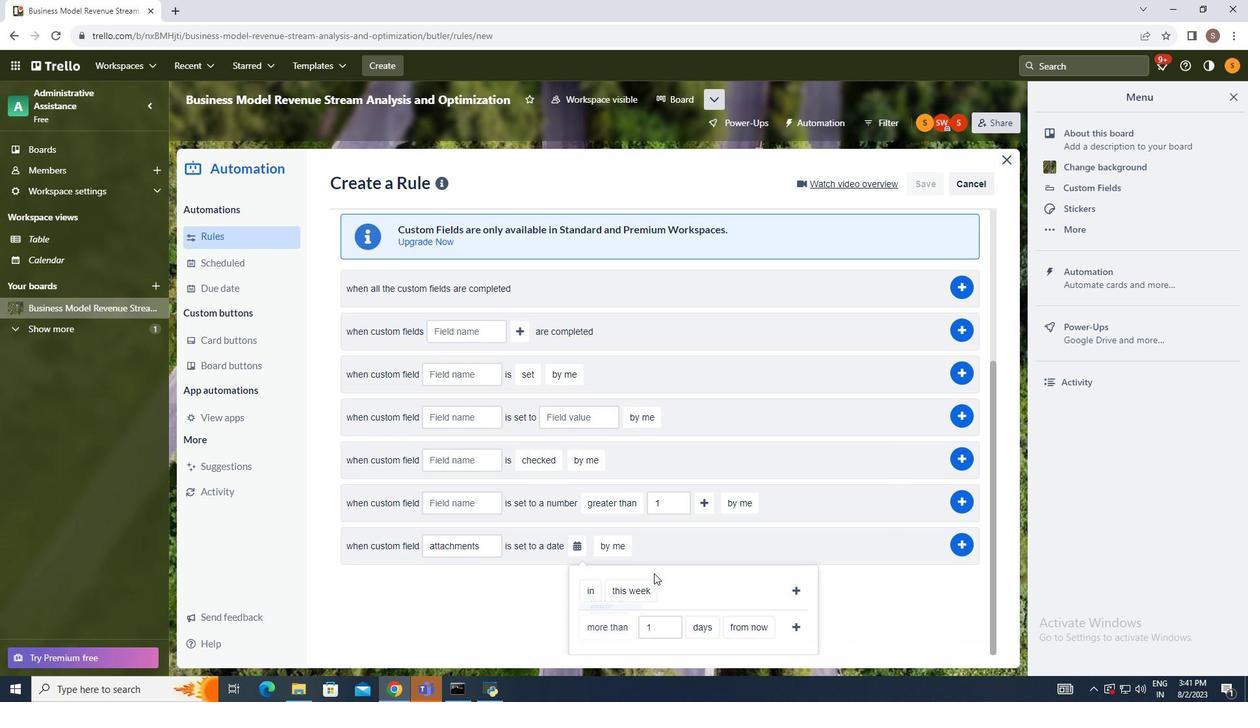 
Action: Mouse moved to (702, 630)
Screenshot: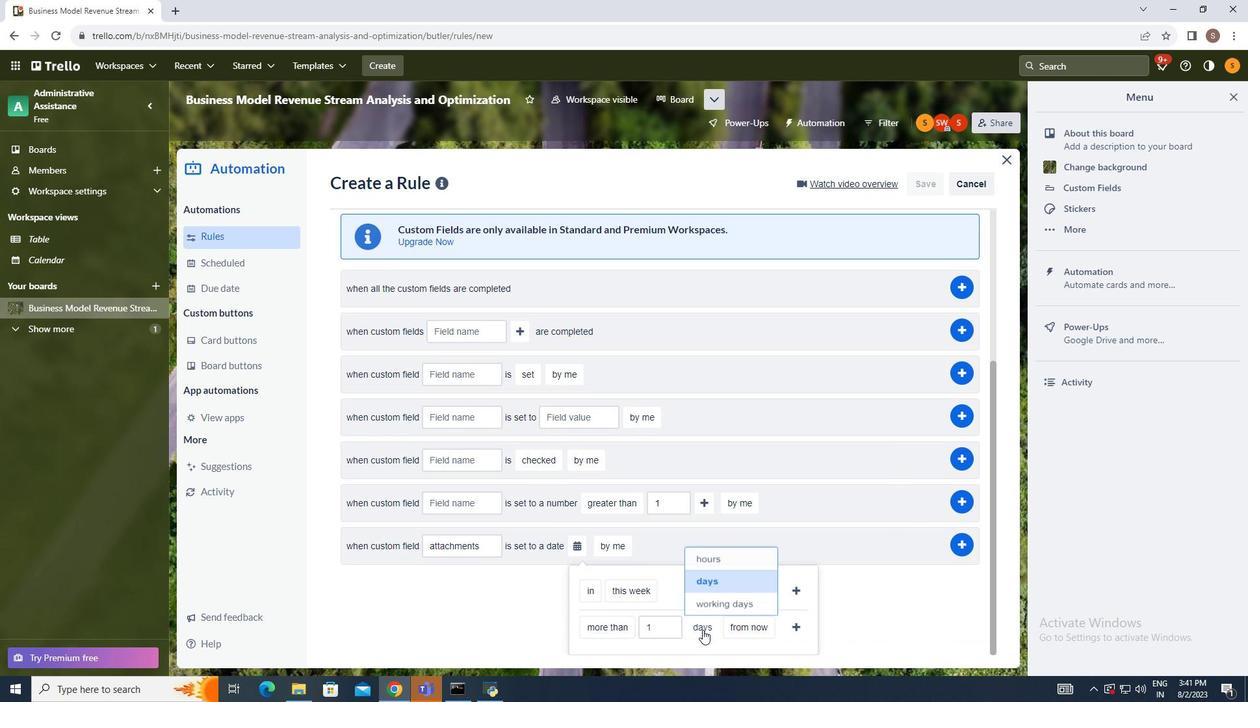 
Action: Mouse pressed left at (702, 630)
Screenshot: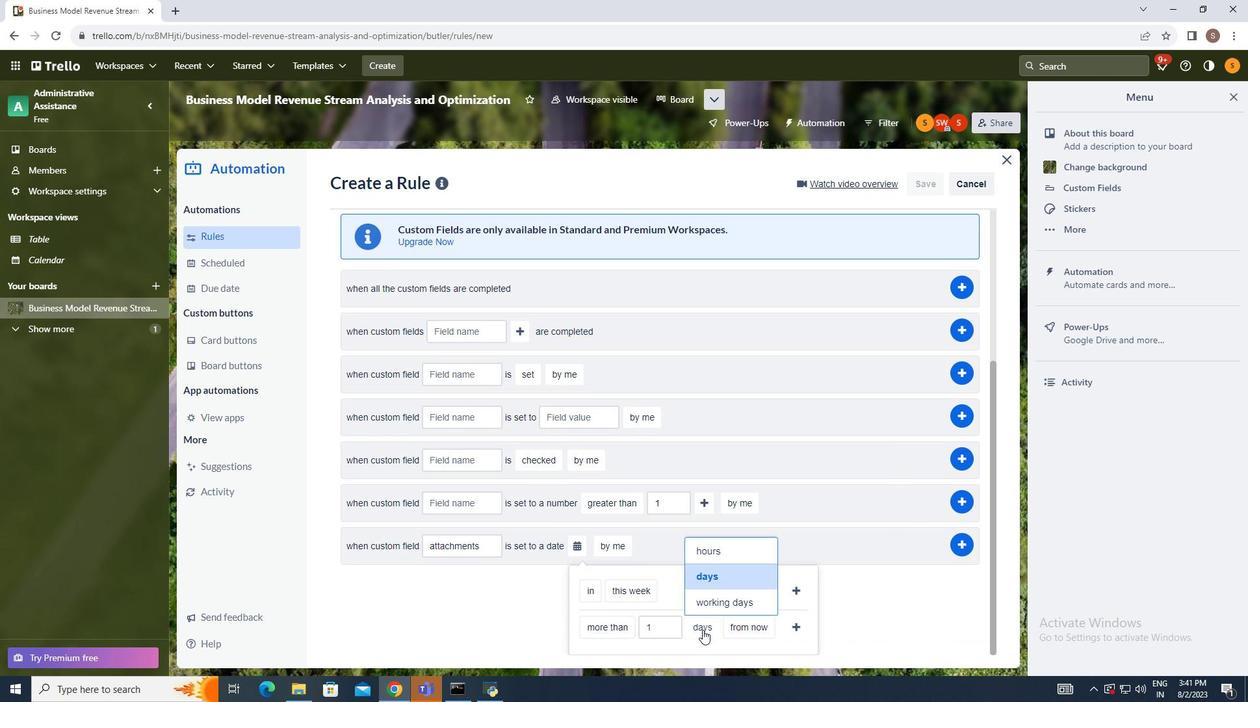 
Action: Mouse moved to (712, 574)
Screenshot: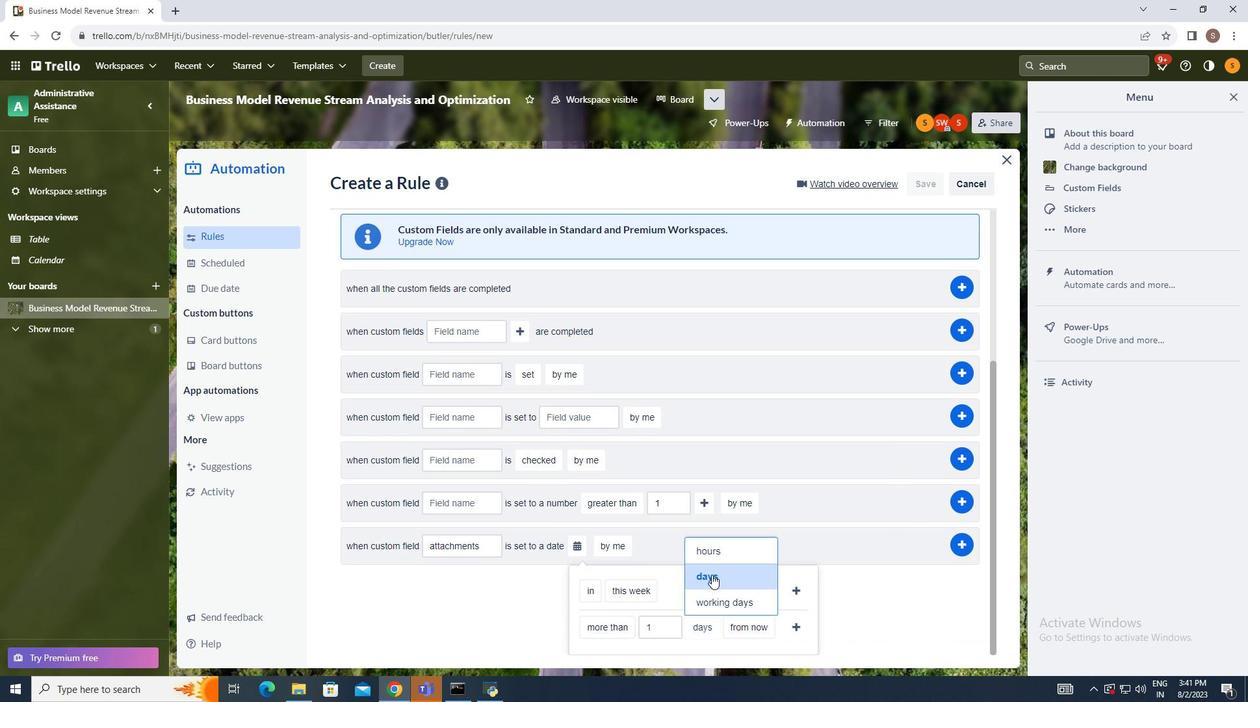 
Action: Mouse pressed left at (712, 574)
Screenshot: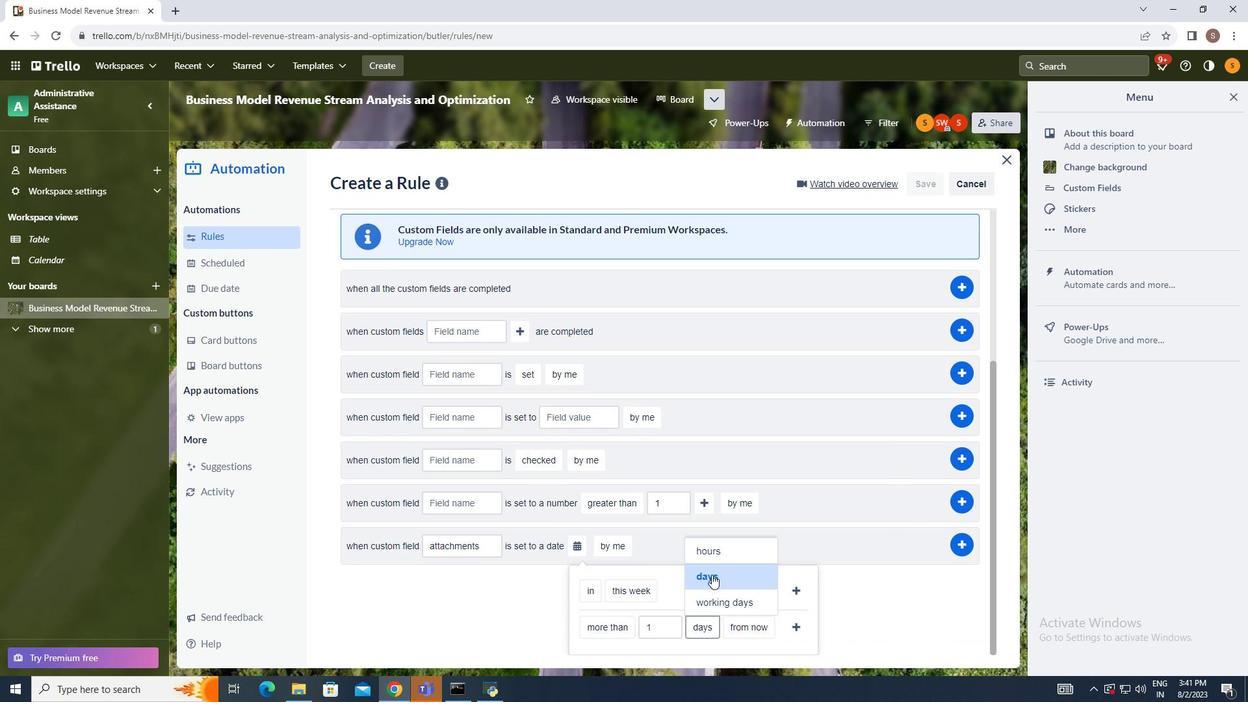 
Action: Mouse moved to (743, 630)
Screenshot: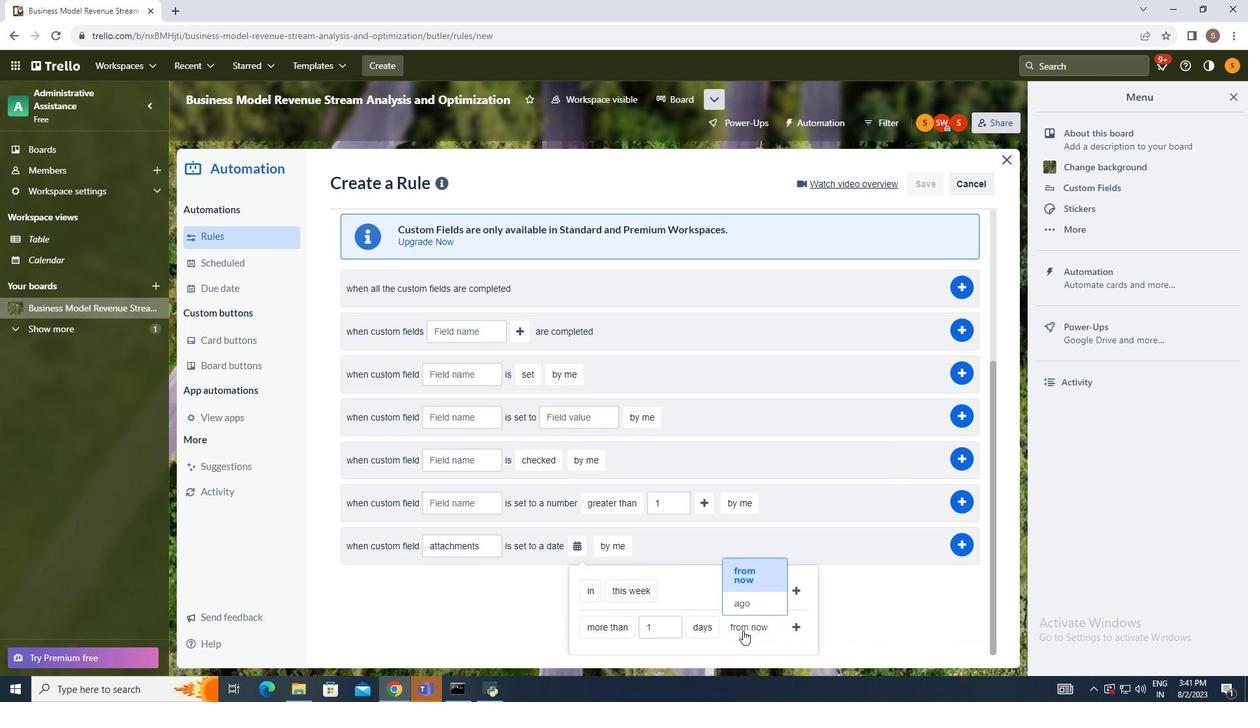 
Action: Mouse pressed left at (743, 630)
Screenshot: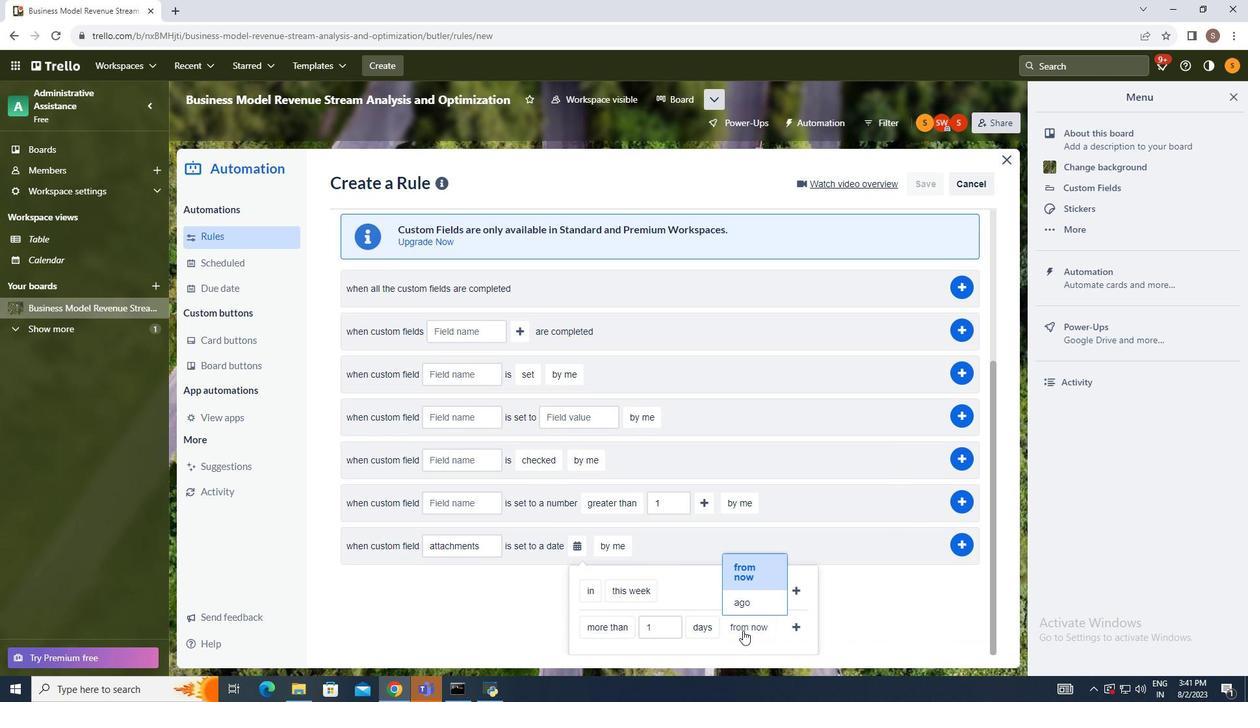 
Action: Mouse moved to (745, 604)
Screenshot: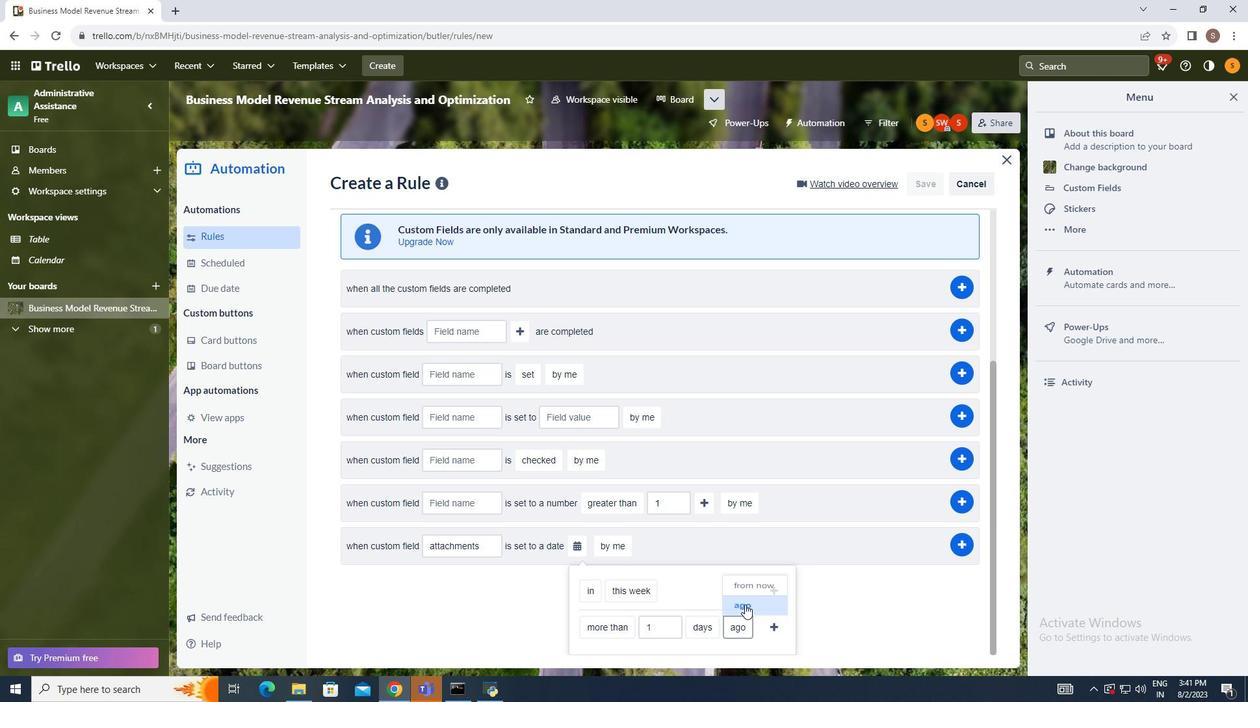 
Action: Mouse pressed left at (745, 604)
Screenshot: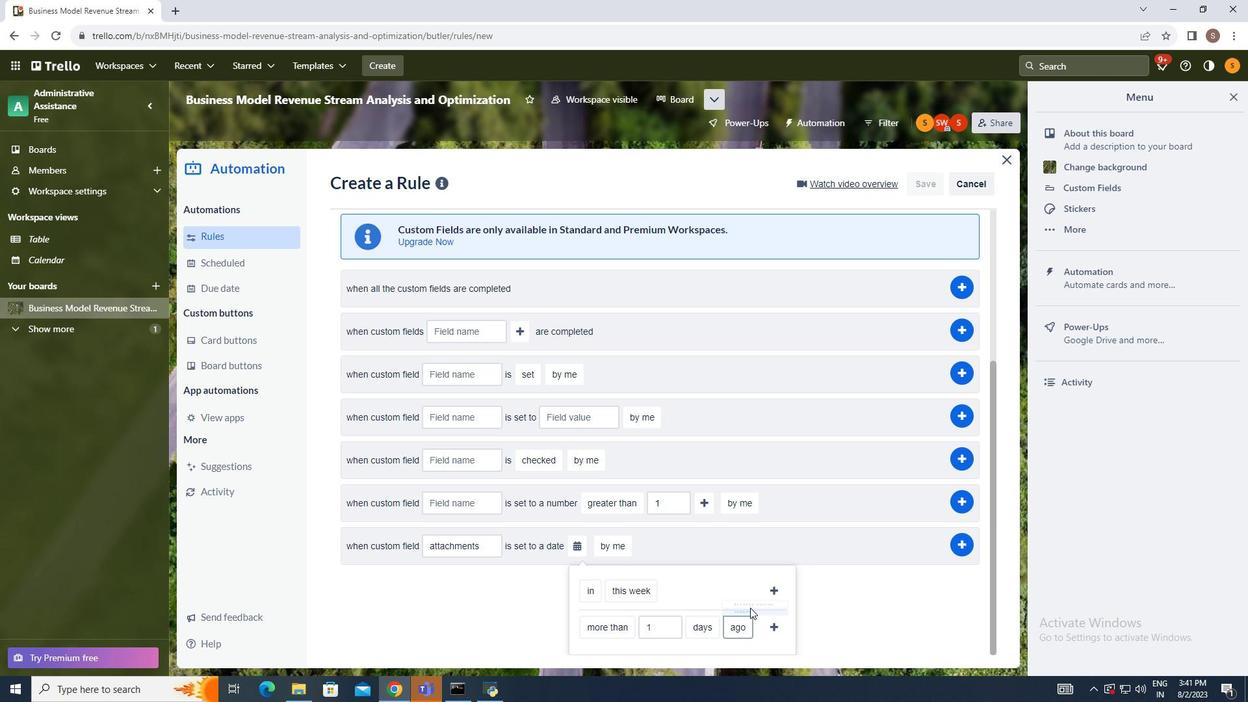 
Action: Mouse moved to (773, 626)
Screenshot: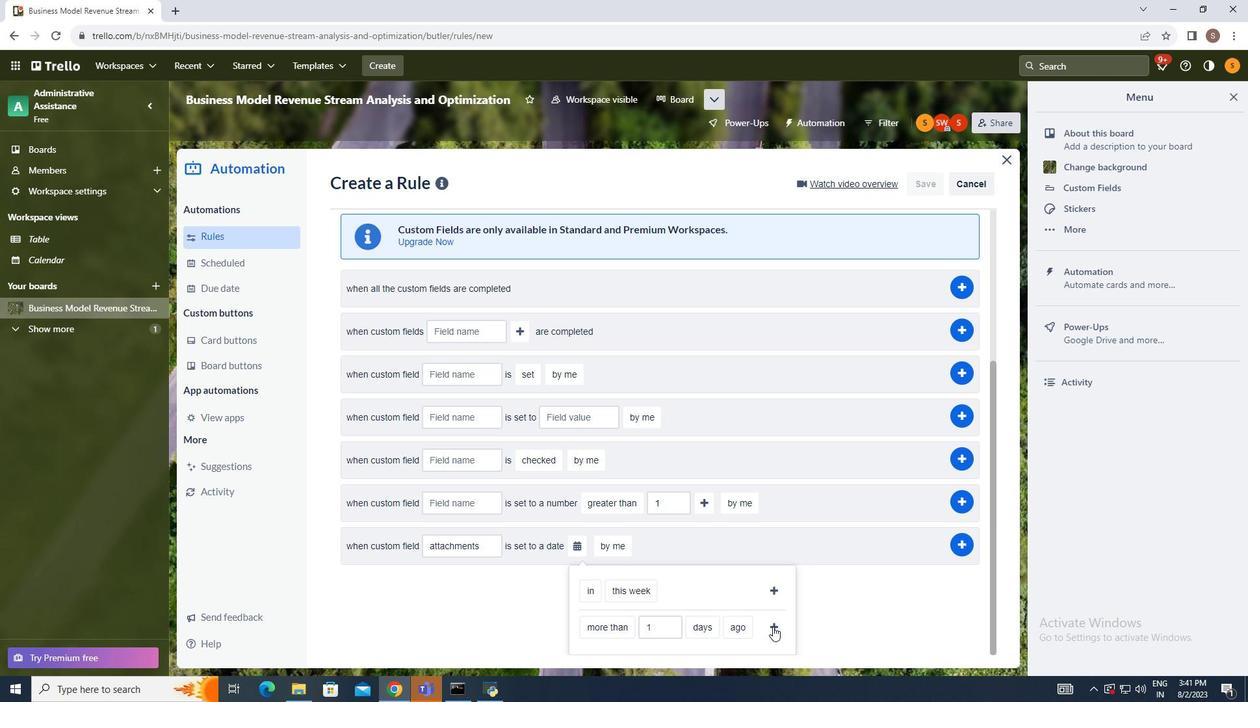 
Action: Mouse pressed left at (773, 626)
Screenshot: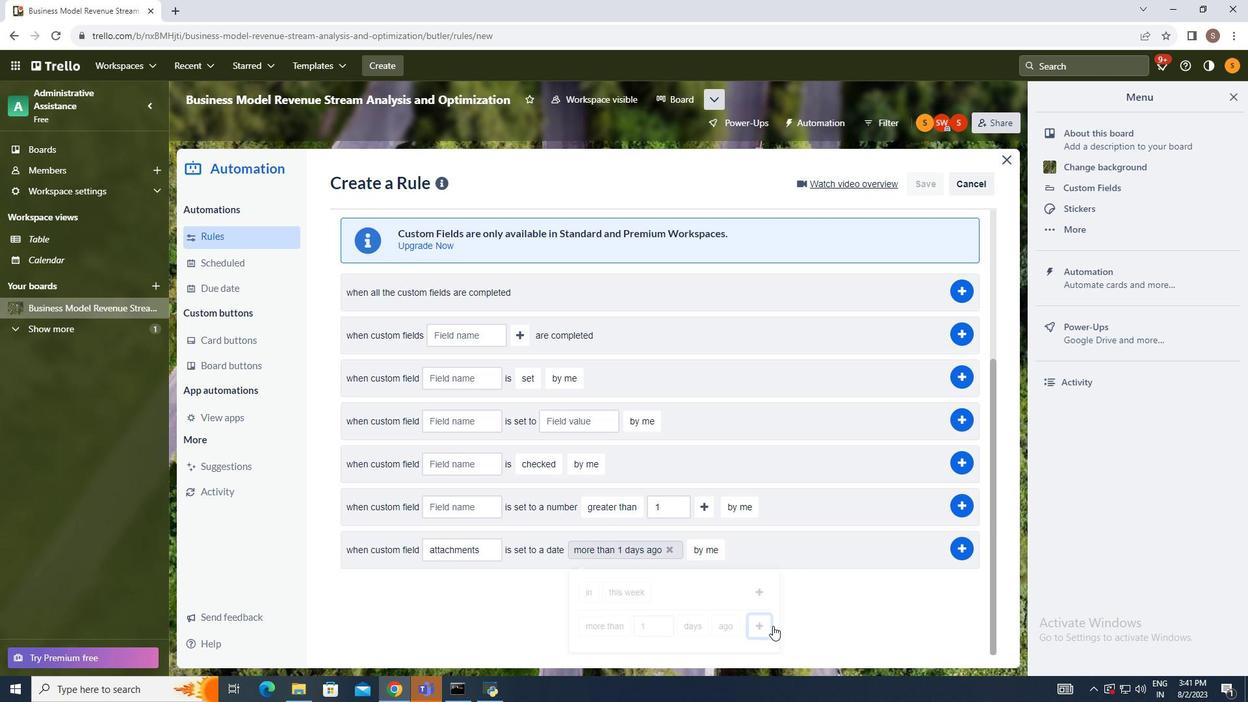 
Action: Mouse moved to (720, 623)
Screenshot: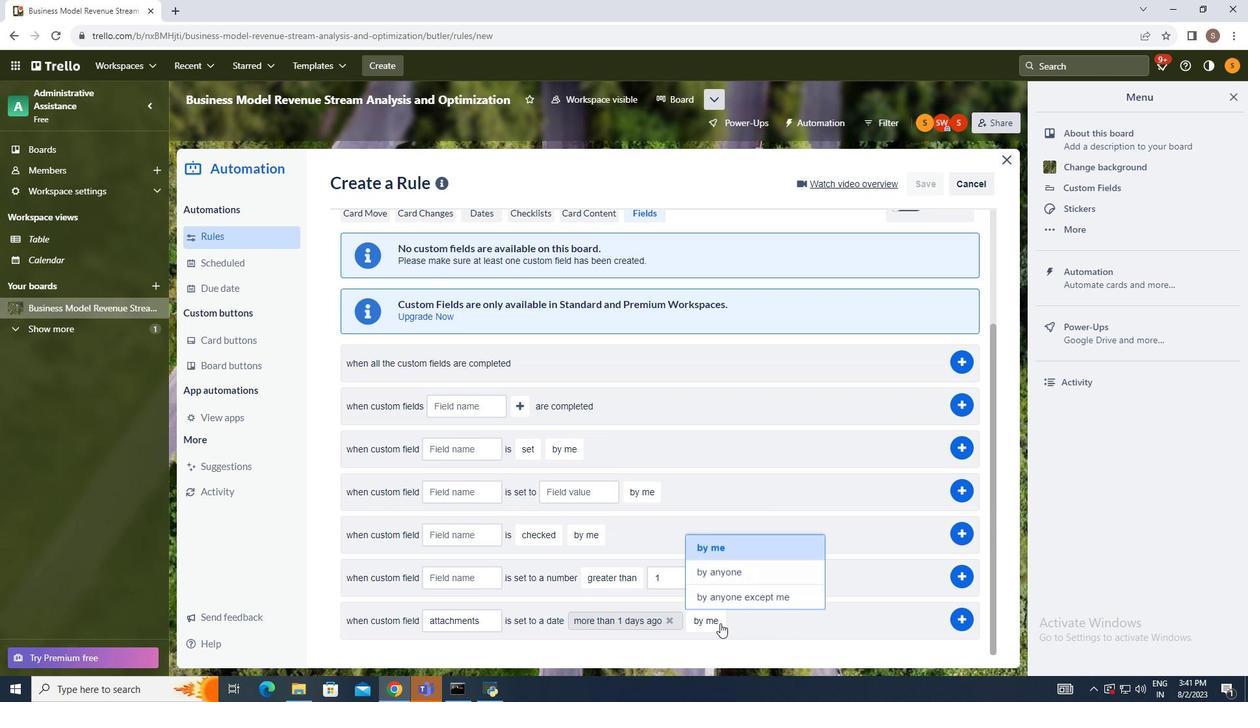 
Action: Mouse pressed left at (720, 623)
Screenshot: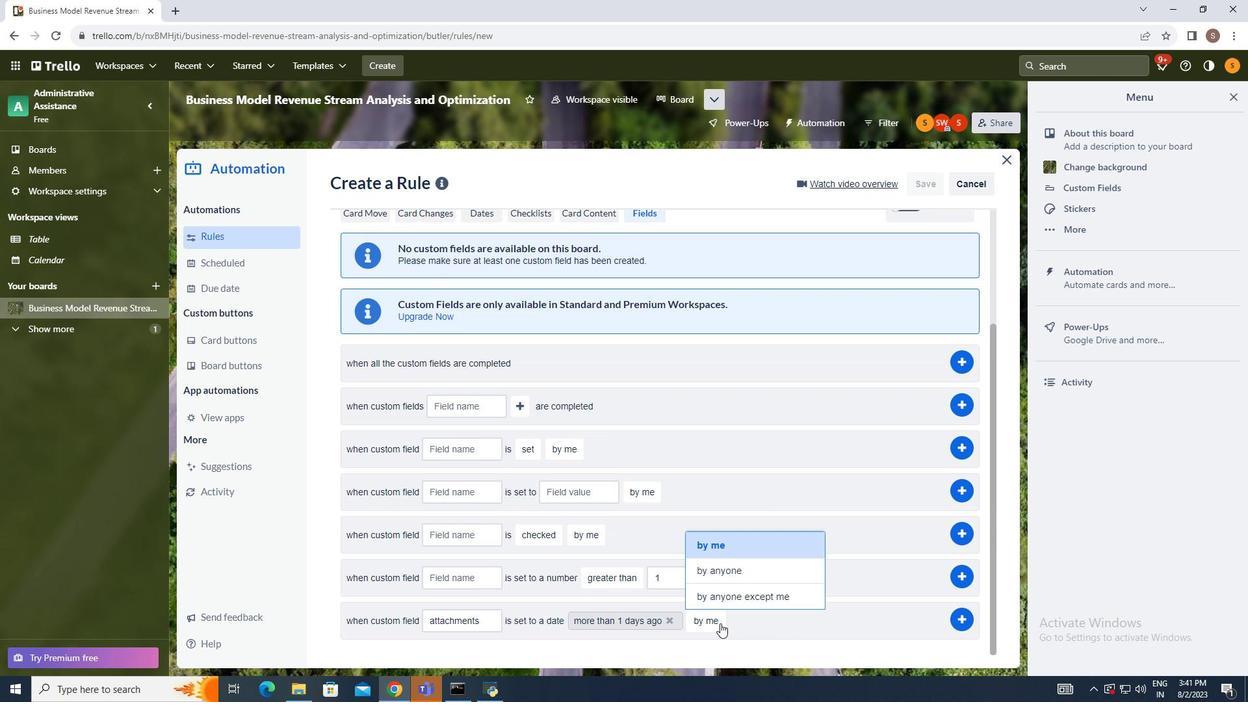 
Action: Mouse moved to (736, 570)
Screenshot: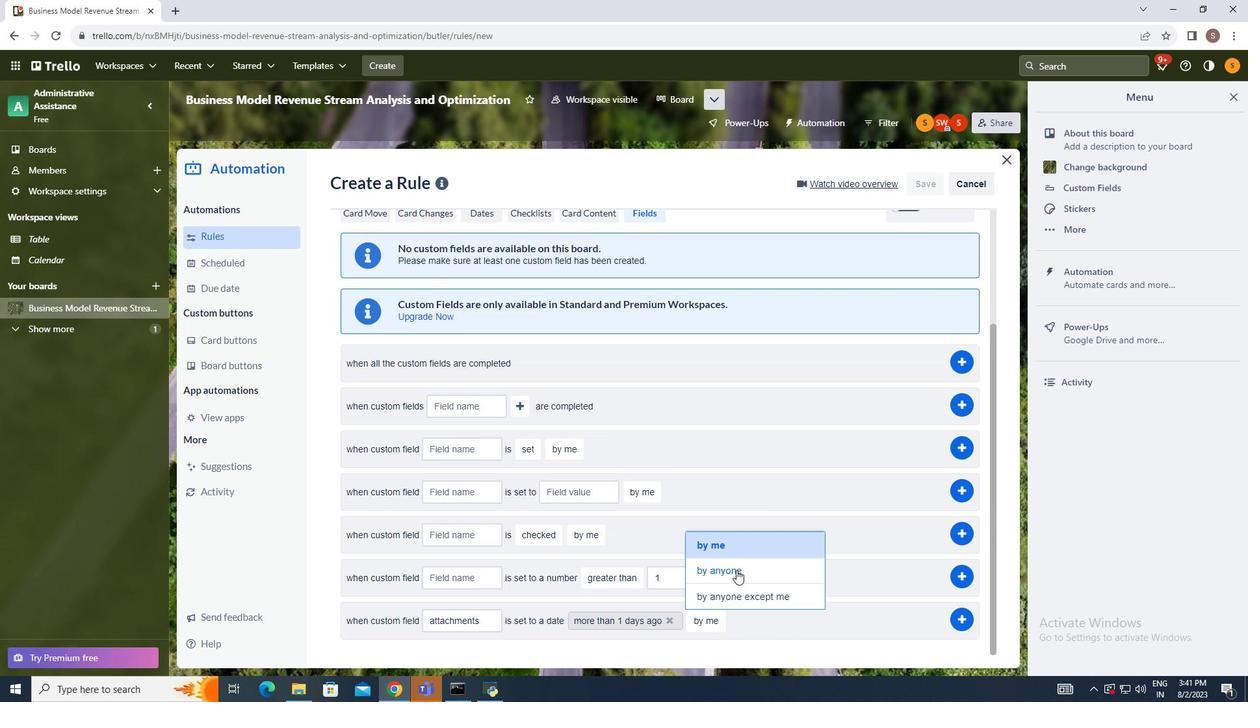 
Action: Mouse pressed left at (736, 570)
Screenshot: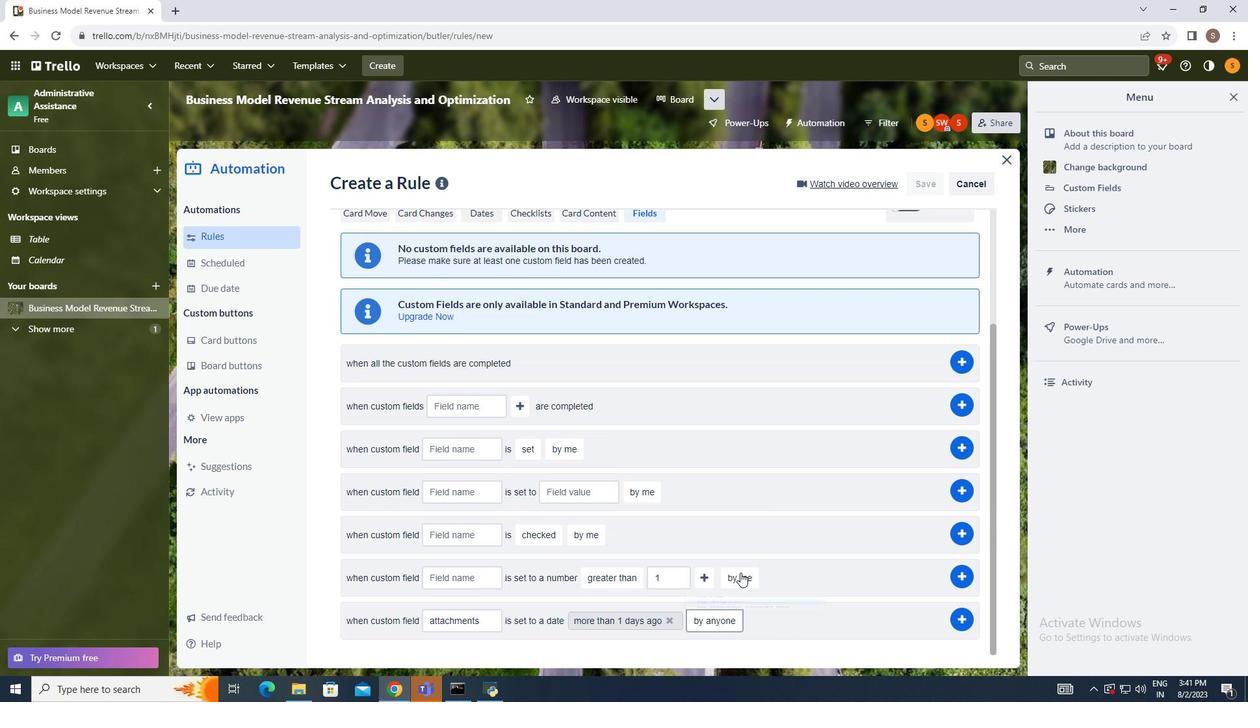 
Action: Mouse moved to (957, 615)
Screenshot: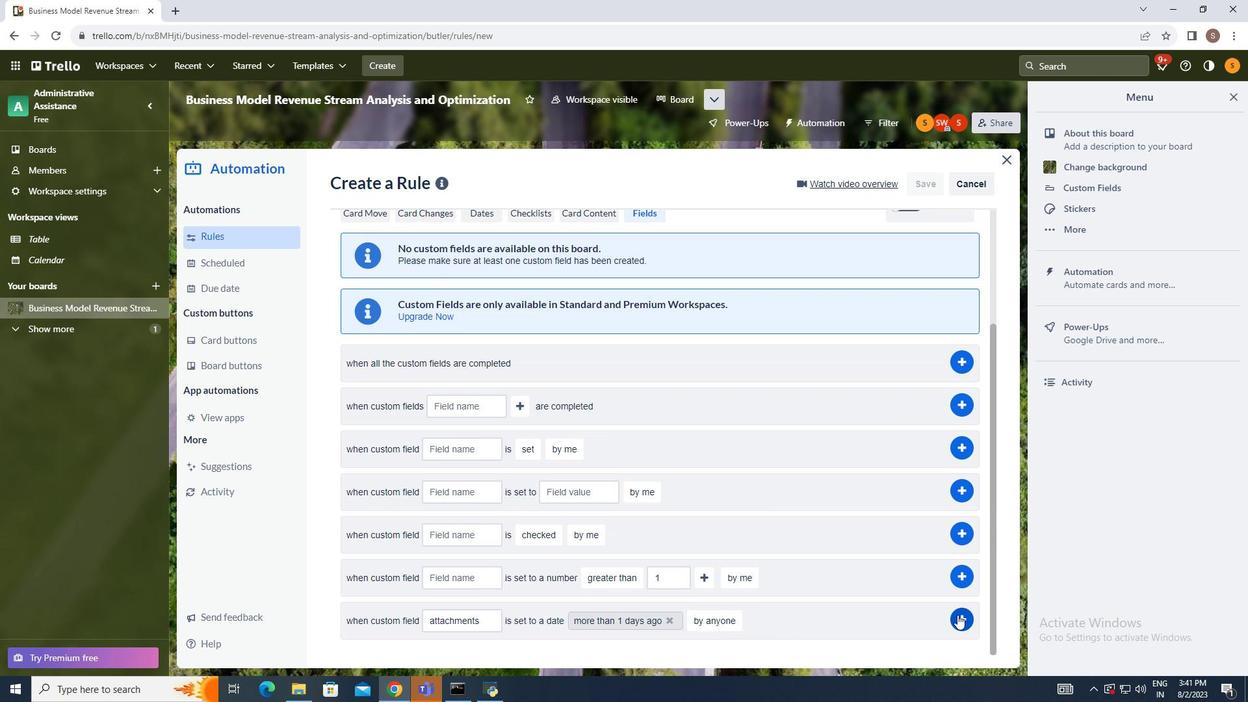 
Action: Mouse pressed left at (957, 615)
Screenshot: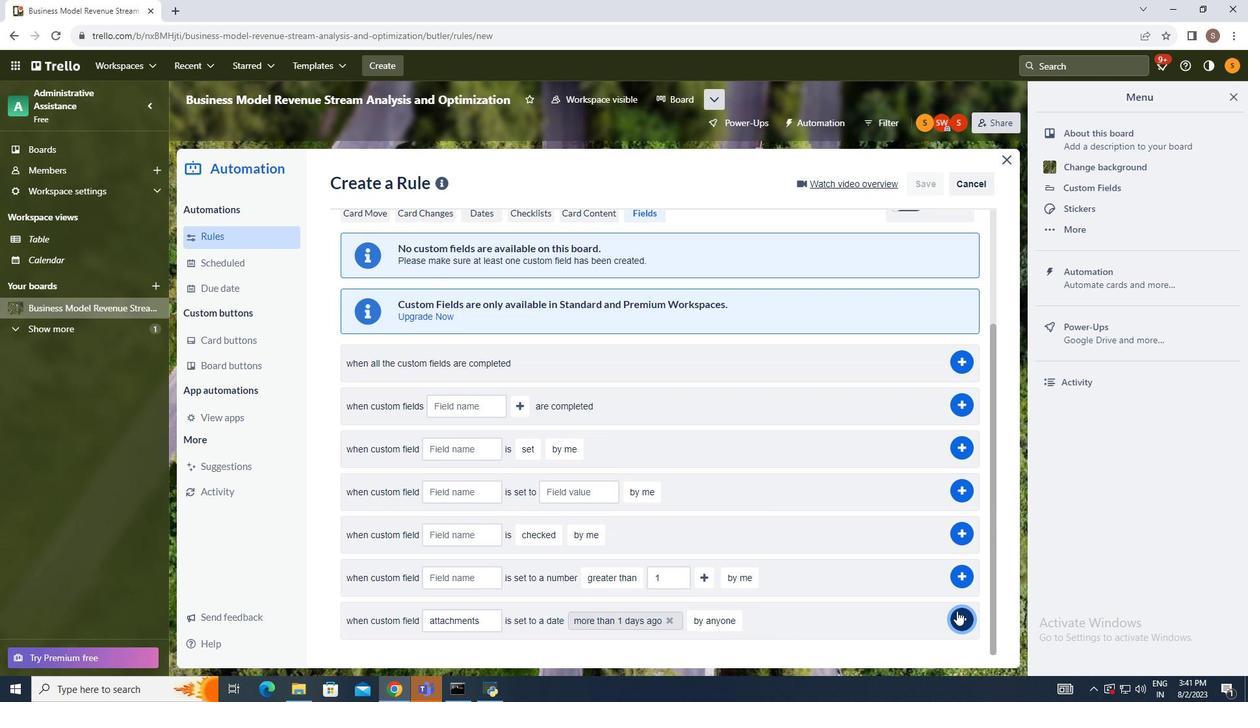
Action: Mouse moved to (990, 514)
Screenshot: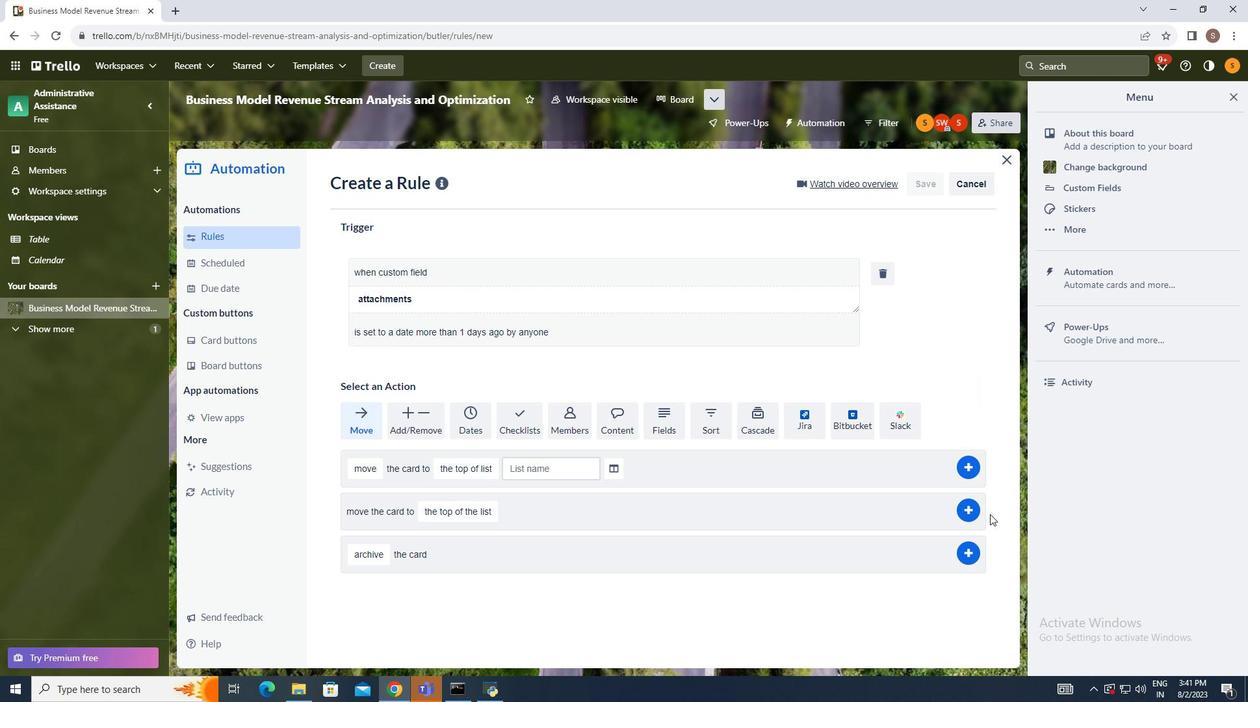 
